 Task: Find connections with filter location Mairwa with filter topic #Ownerwith filter profile language French with filter current company SK - Human Resources Consultant with filter school Subharti University with filter industry Social Networking Platforms with filter service category User Experience Design with filter keywords title Journalist
Action: Mouse moved to (538, 73)
Screenshot: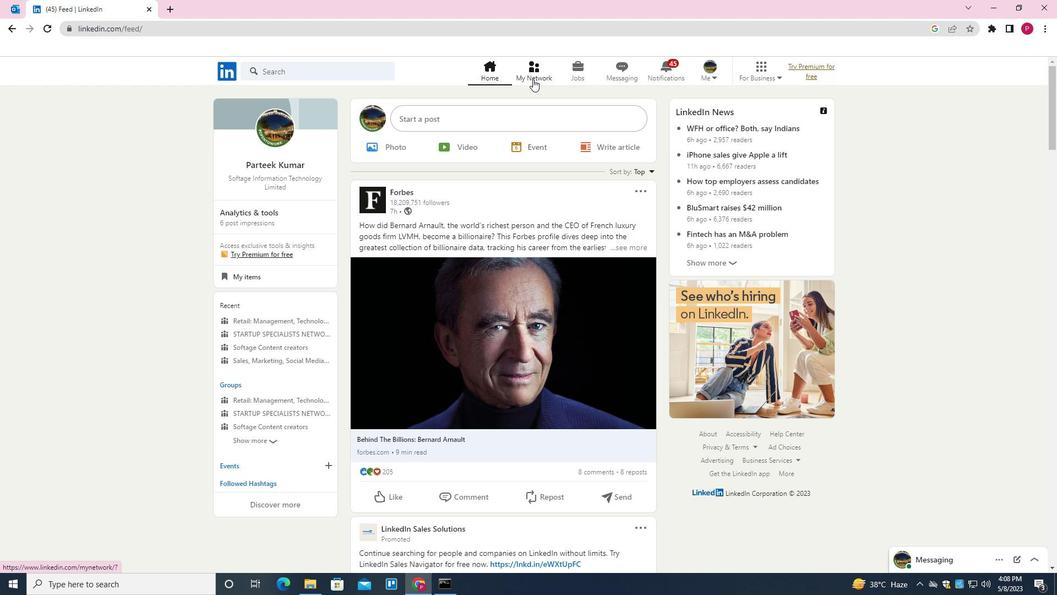
Action: Mouse pressed left at (538, 73)
Screenshot: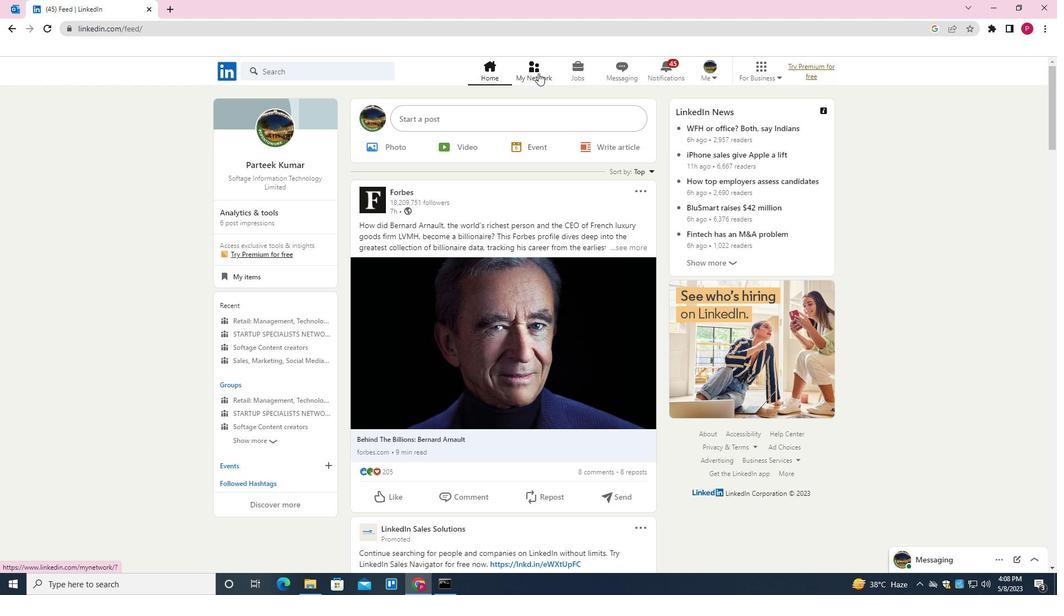
Action: Mouse moved to (344, 136)
Screenshot: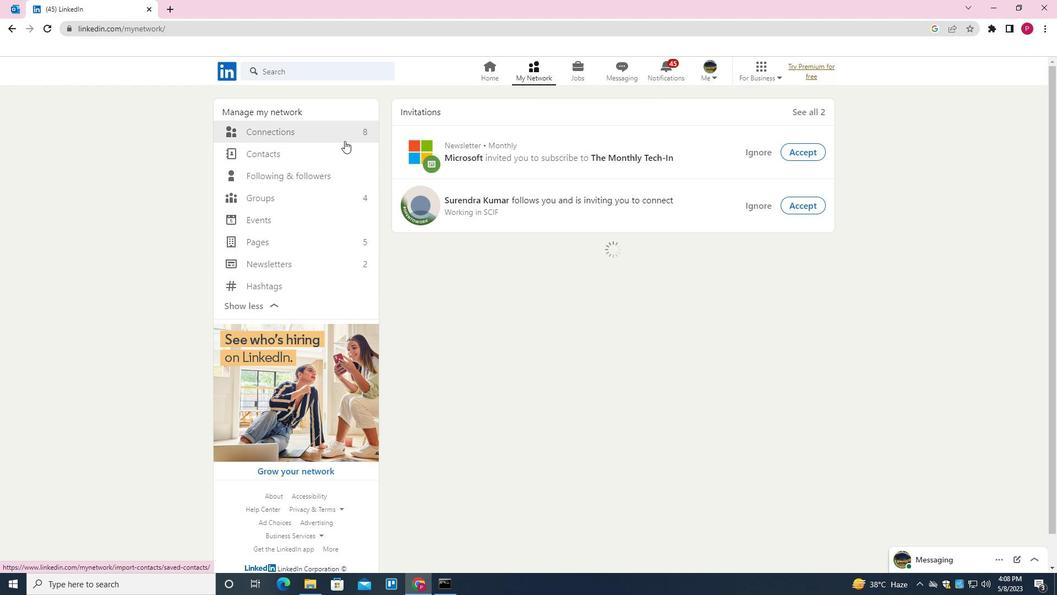 
Action: Mouse pressed left at (344, 136)
Screenshot: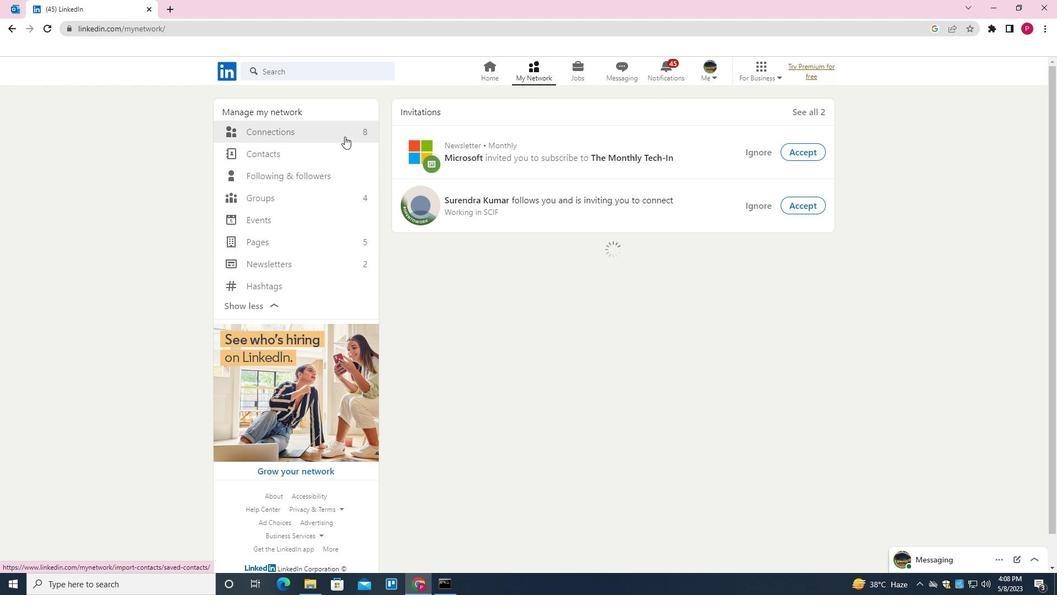 
Action: Mouse moved to (612, 133)
Screenshot: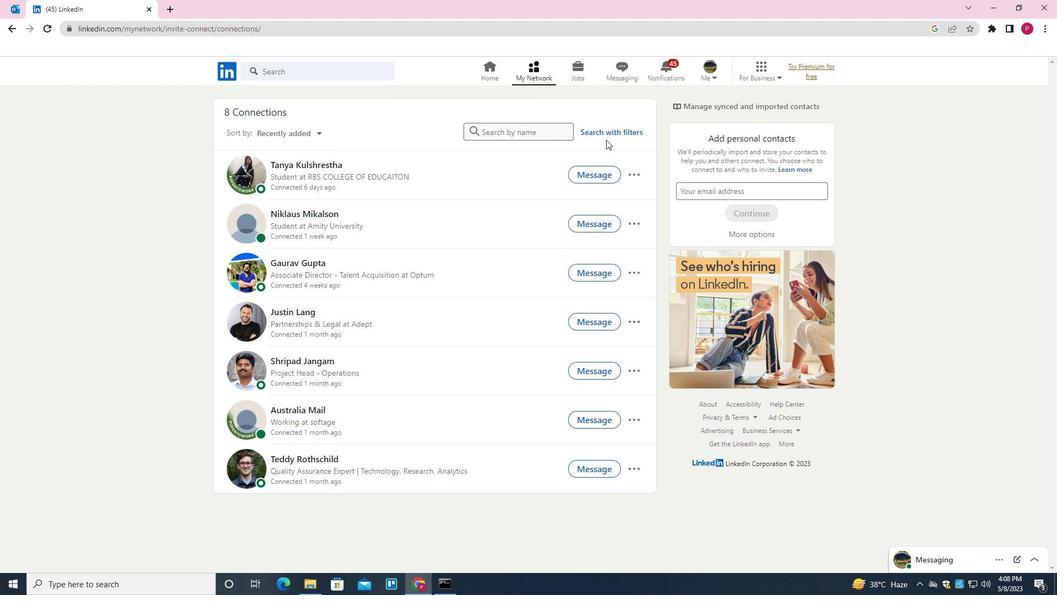 
Action: Mouse pressed left at (612, 133)
Screenshot: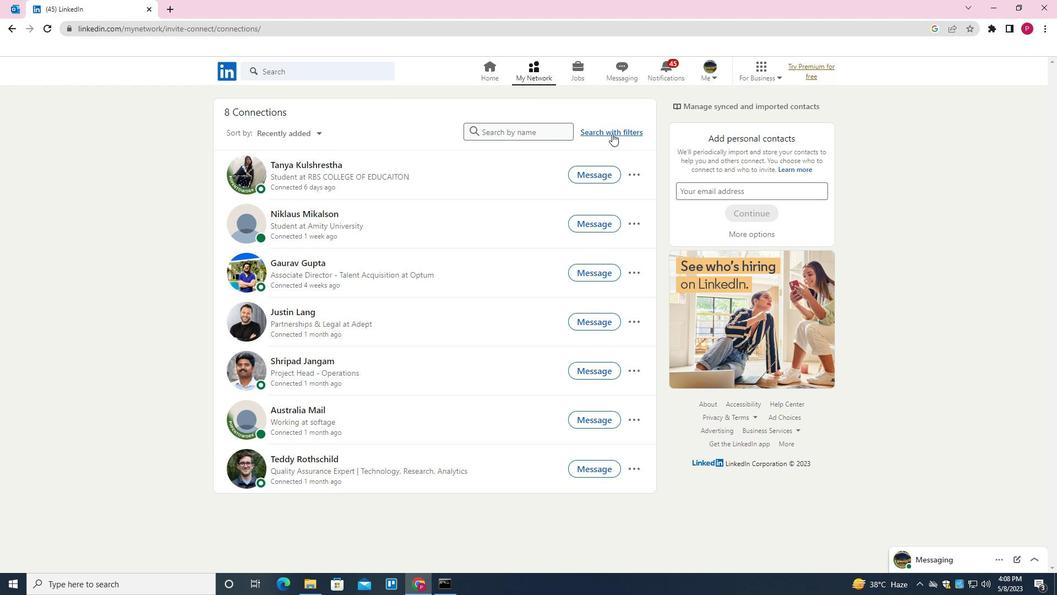 
Action: Mouse moved to (564, 106)
Screenshot: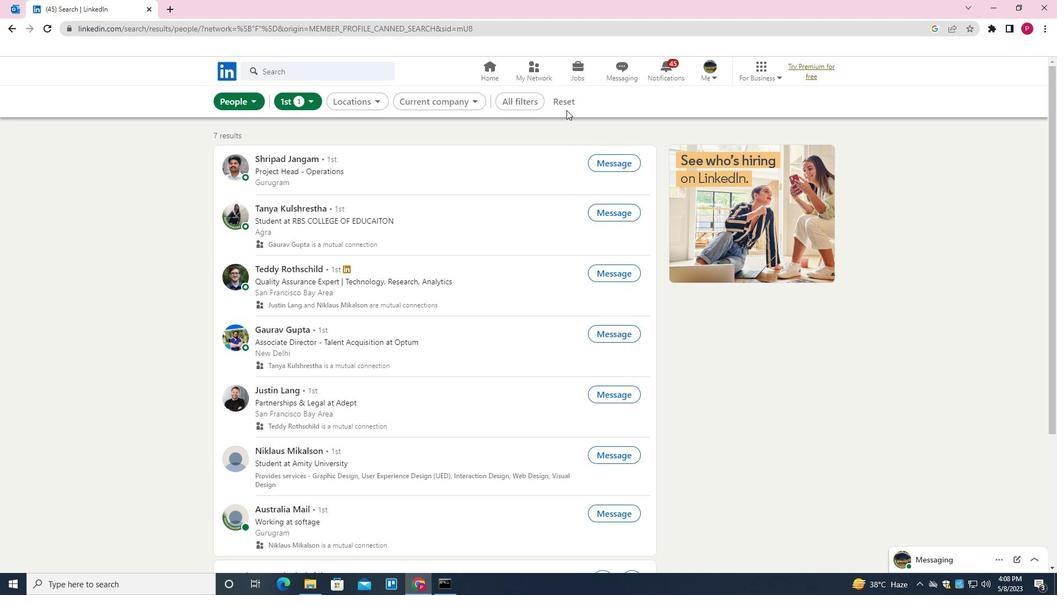 
Action: Mouse pressed left at (564, 106)
Screenshot: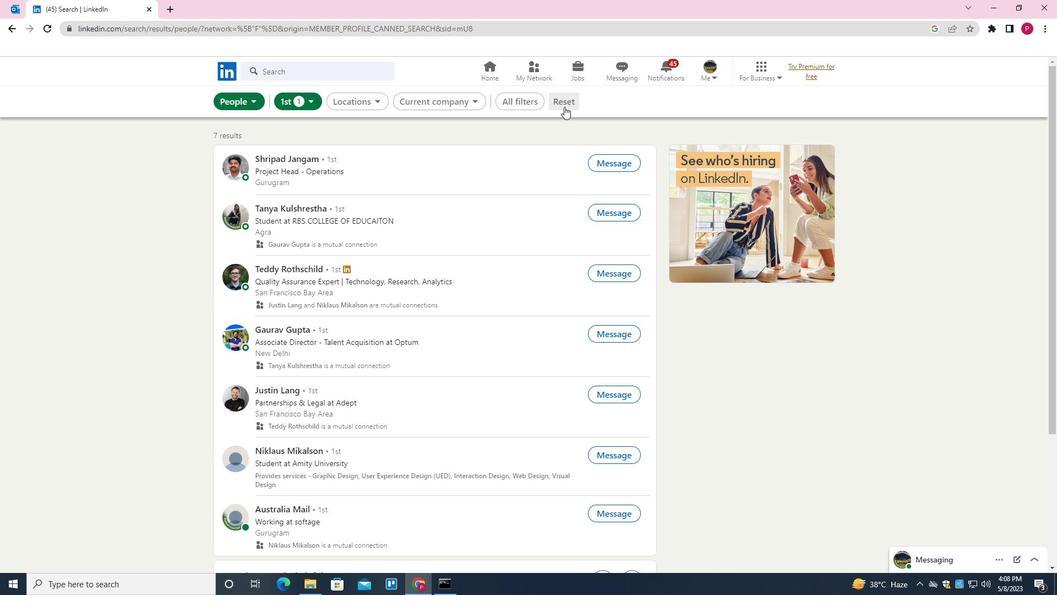 
Action: Mouse moved to (536, 103)
Screenshot: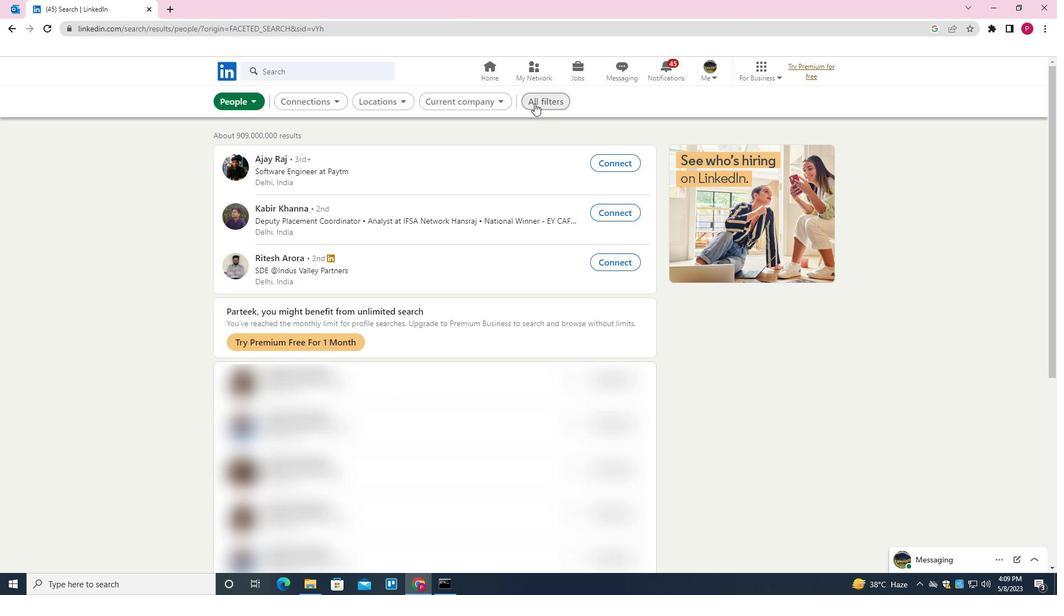 
Action: Mouse pressed left at (536, 103)
Screenshot: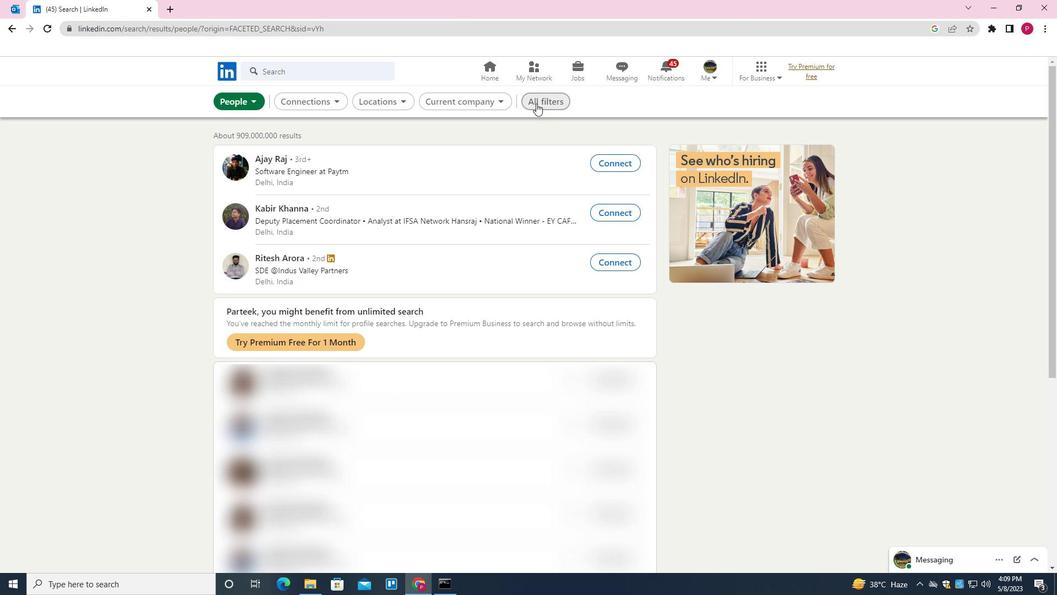 
Action: Mouse moved to (788, 286)
Screenshot: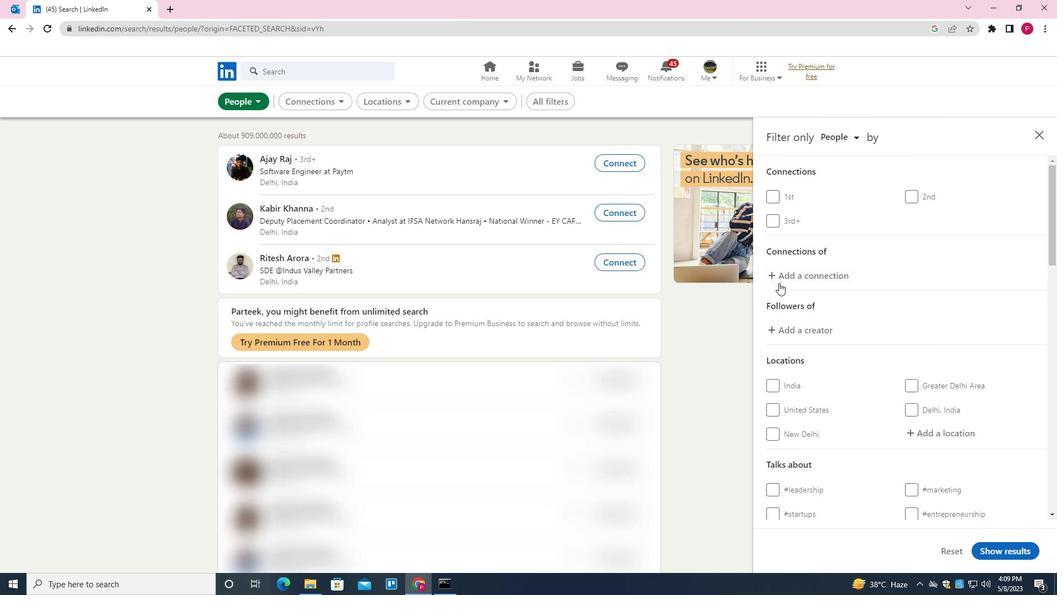 
Action: Mouse scrolled (788, 285) with delta (0, 0)
Screenshot: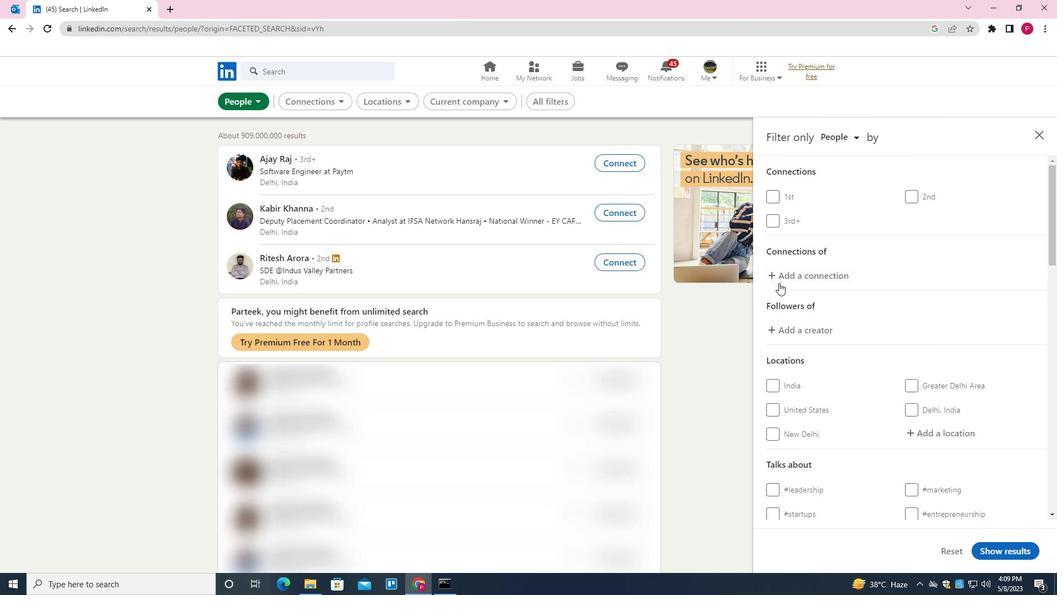 
Action: Mouse moved to (808, 293)
Screenshot: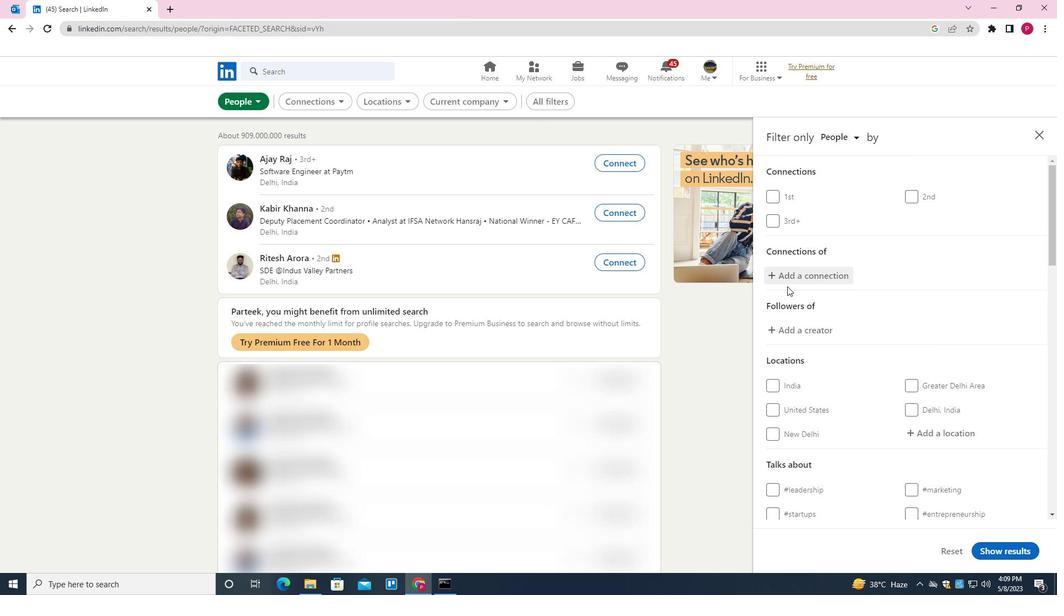 
Action: Mouse scrolled (808, 292) with delta (0, 0)
Screenshot: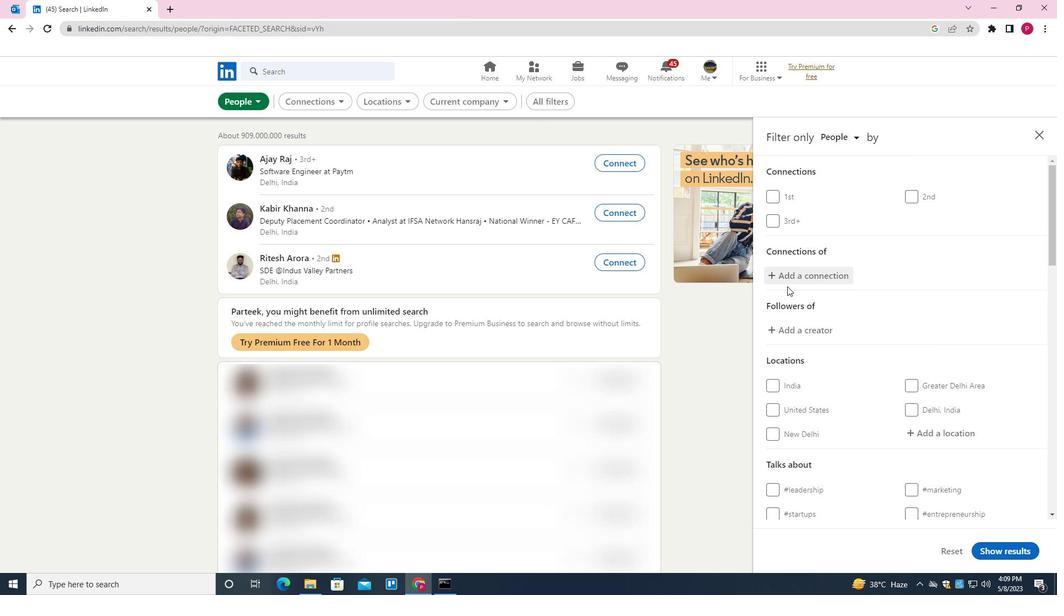 
Action: Mouse moved to (928, 327)
Screenshot: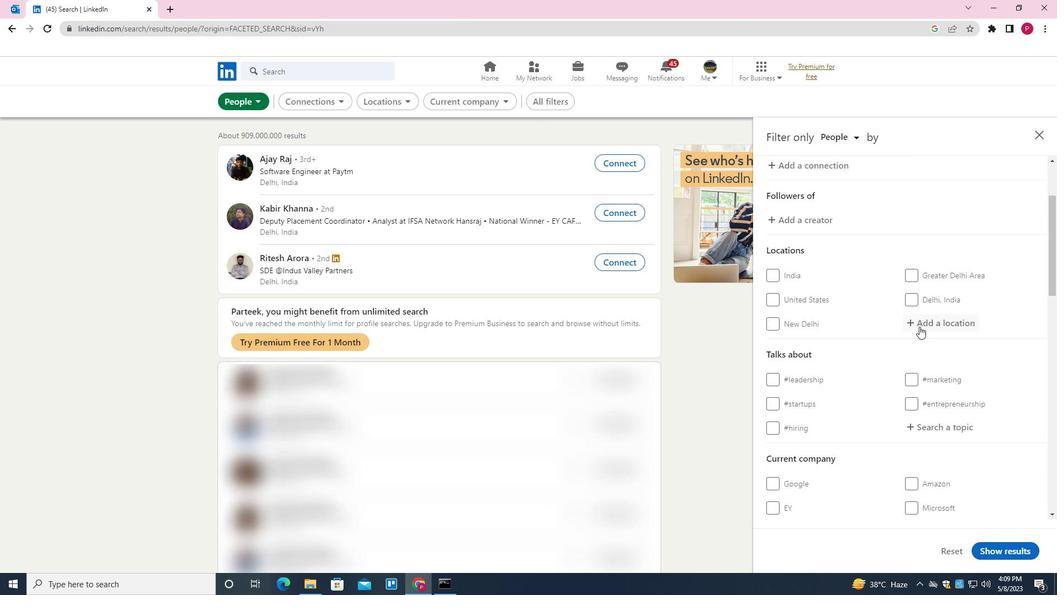 
Action: Mouse pressed left at (928, 327)
Screenshot: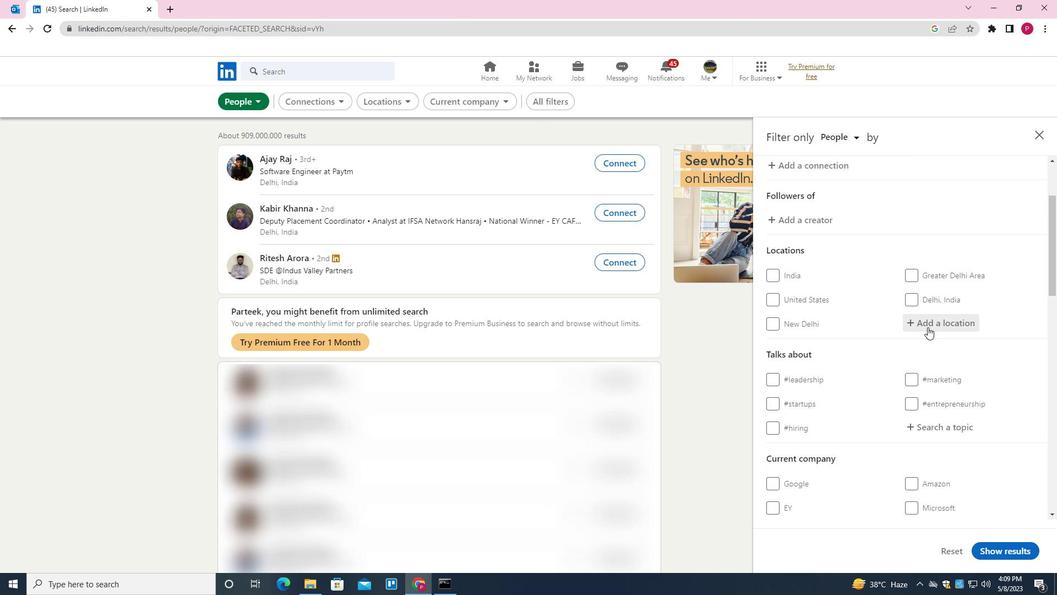 
Action: Mouse moved to (803, 362)
Screenshot: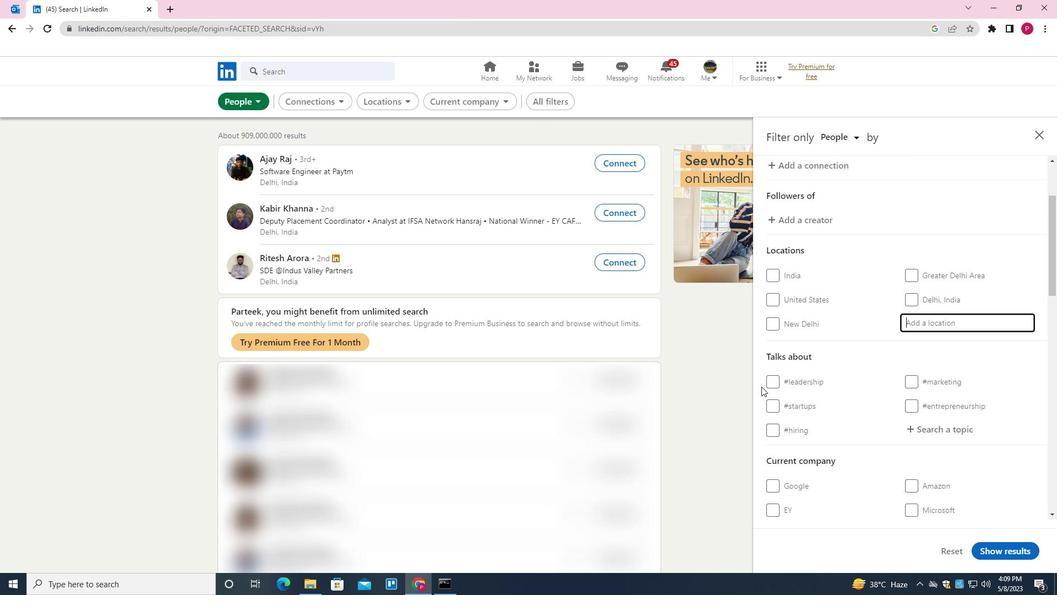 
Action: Key pressed <Key.shift>MAIRWA<Key.down><Key.enter>
Screenshot: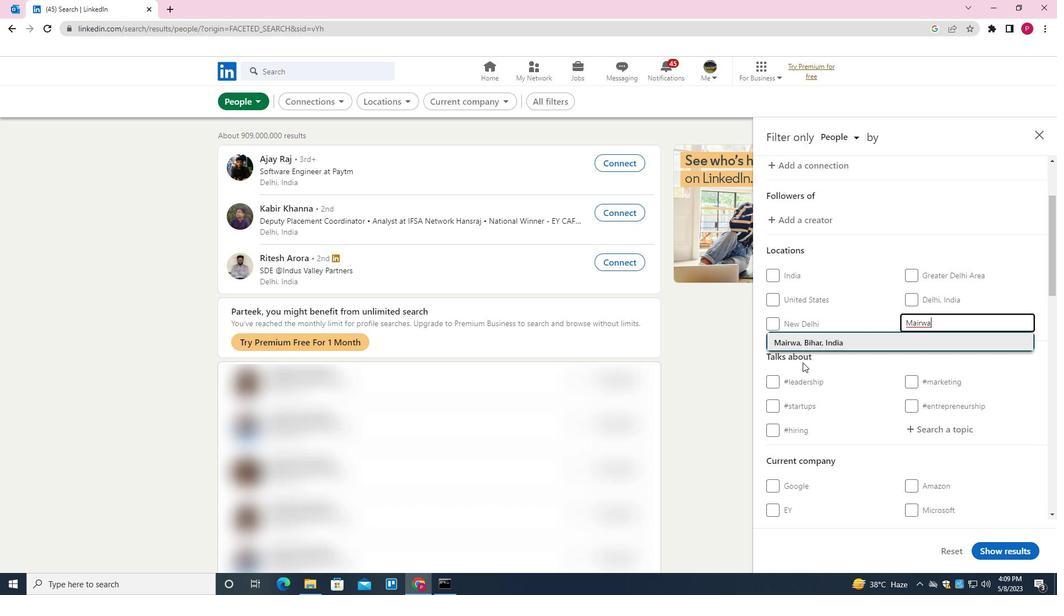 
Action: Mouse moved to (945, 337)
Screenshot: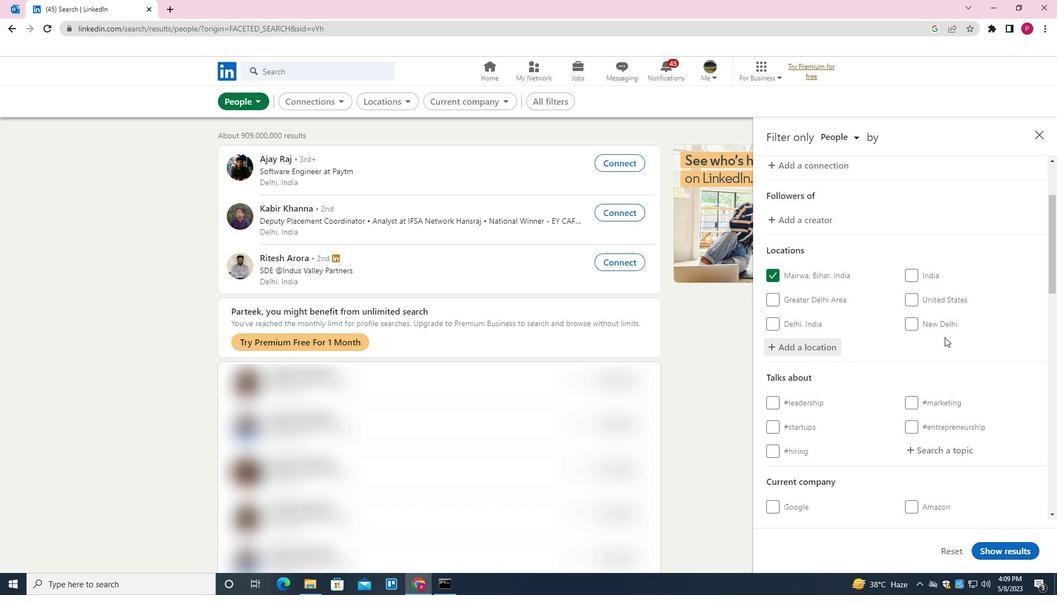 
Action: Mouse scrolled (945, 336) with delta (0, 0)
Screenshot: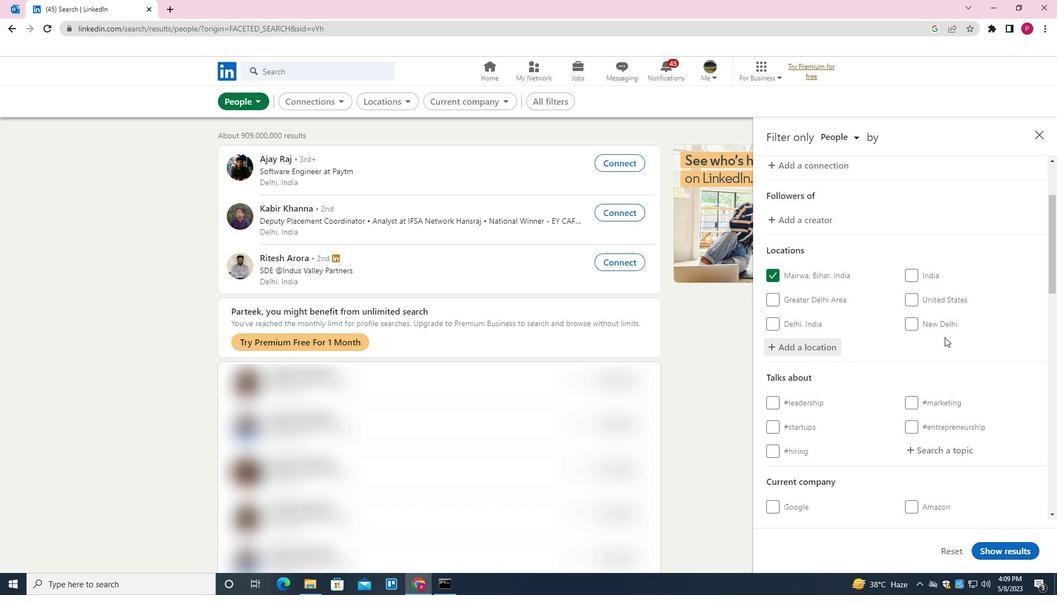 
Action: Mouse scrolled (945, 336) with delta (0, 0)
Screenshot: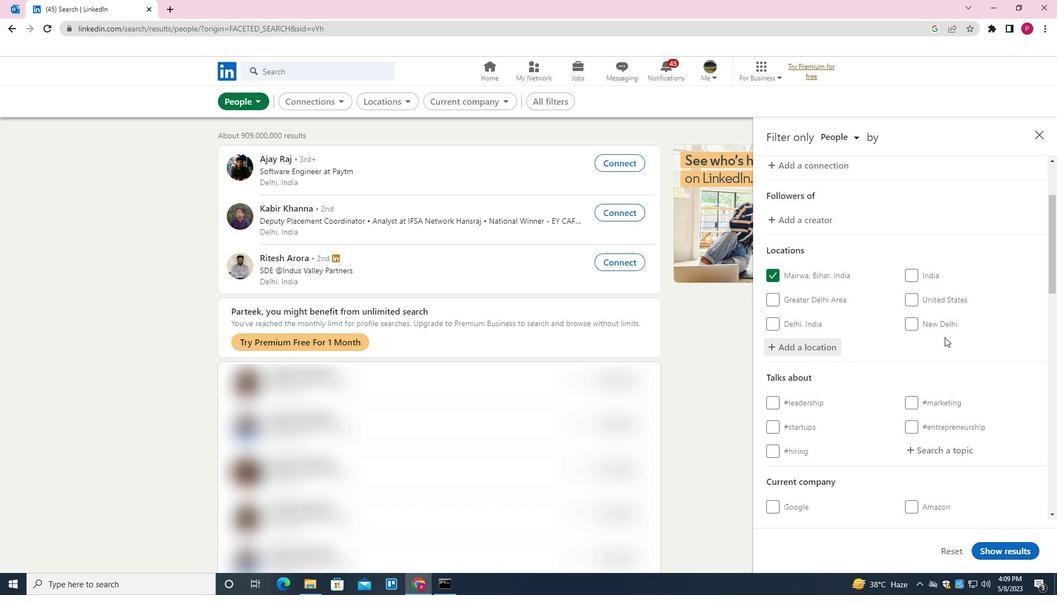 
Action: Mouse moved to (940, 339)
Screenshot: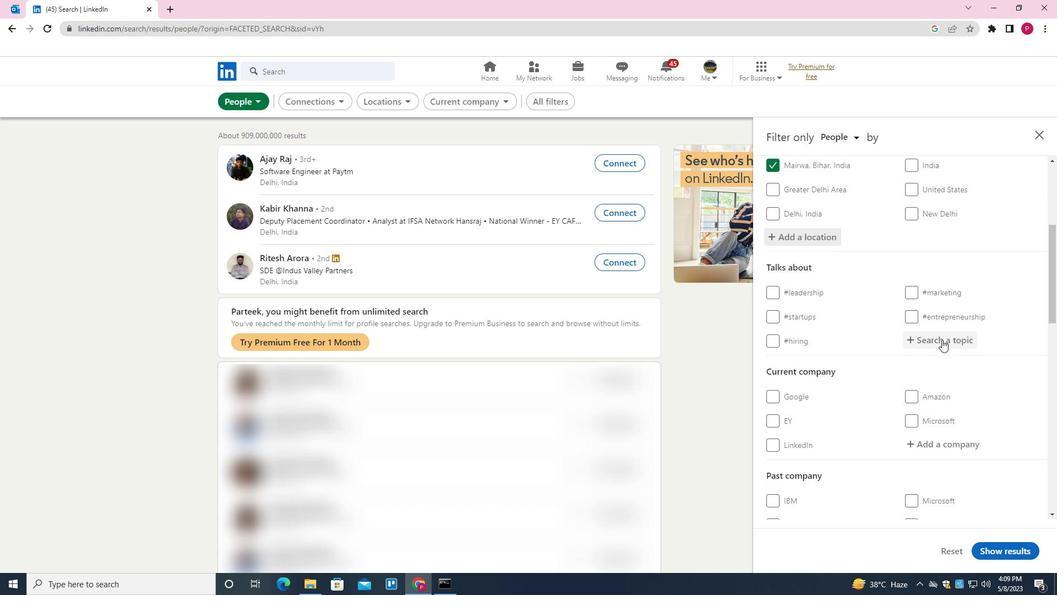 
Action: Mouse pressed left at (940, 339)
Screenshot: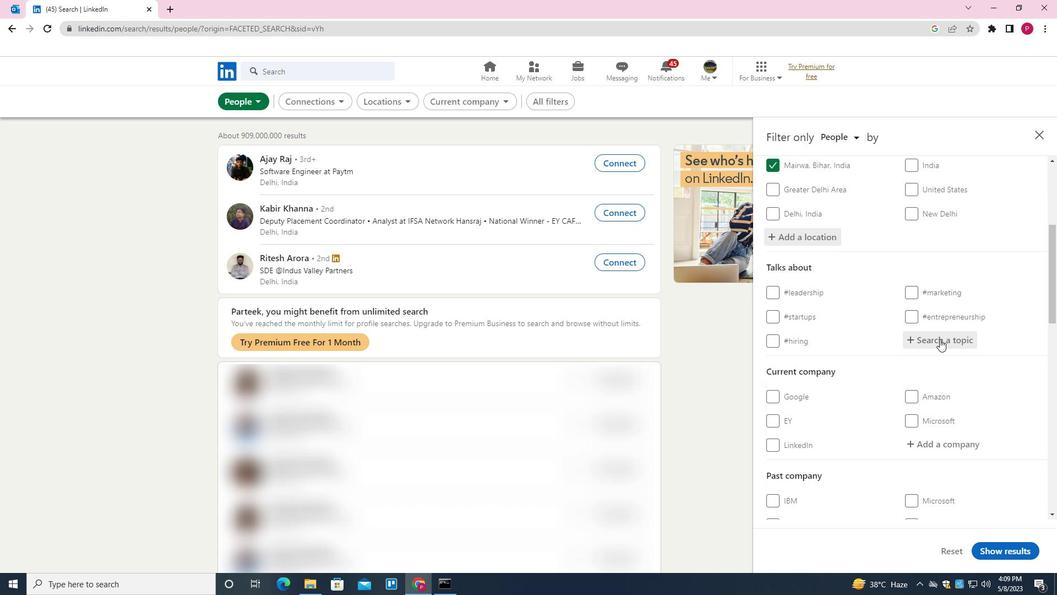 
Action: Key pressed <Key.shift><Key.shift><Key.shift><Key.shift><Key.shift><Key.shift><Key.shift><Key.shift><Key.shift><Key.shift><Key.shift><Key.shift><Key.shift><Key.shift><Key.shift><Key.shift><Key.shift><Key.shift><Key.shift><Key.shift><Key.shift><Key.shift><Key.shift><Key.shift>OWNER<Key.down><Key.down><Key.down><Key.enter>
Screenshot: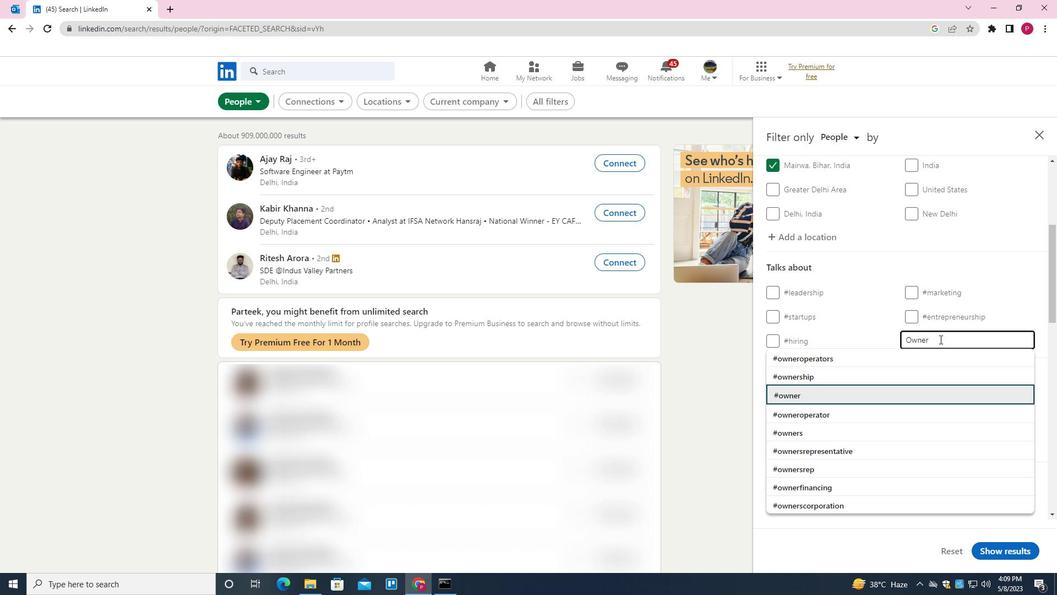 
Action: Mouse moved to (940, 339)
Screenshot: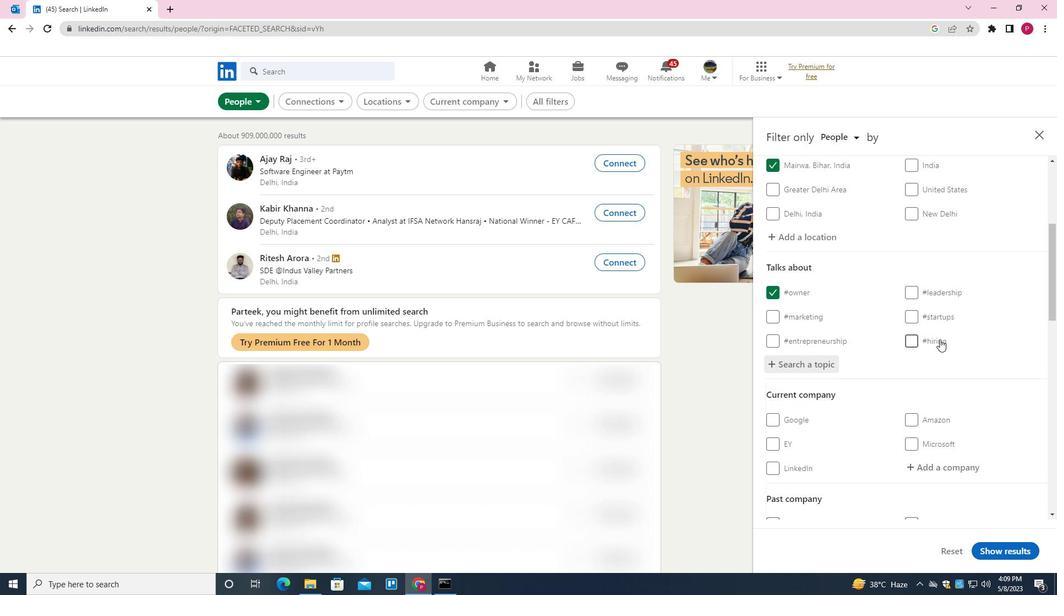 
Action: Mouse scrolled (940, 338) with delta (0, 0)
Screenshot: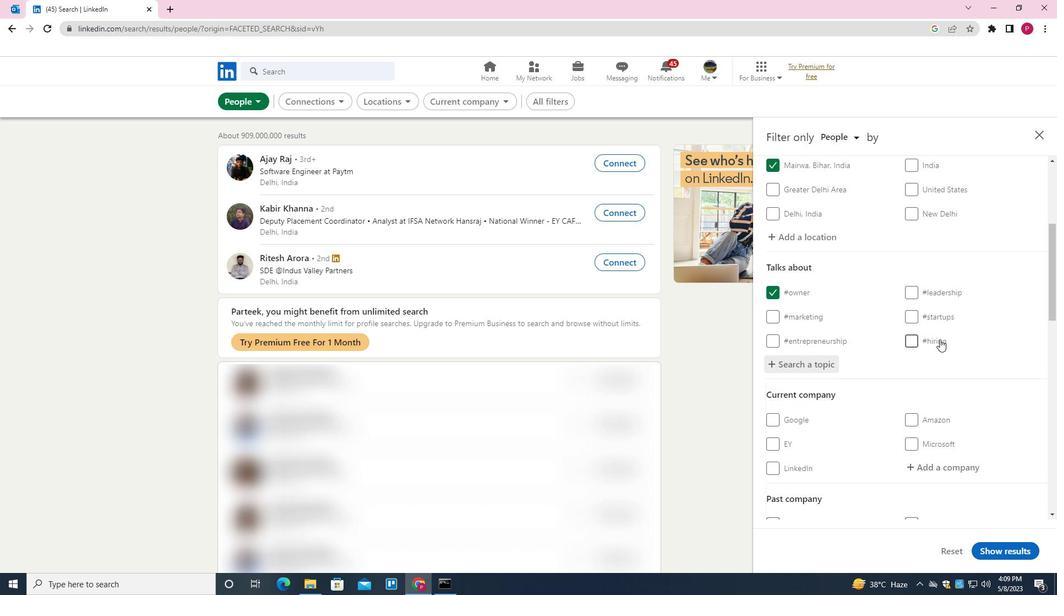 
Action: Mouse scrolled (940, 338) with delta (0, 0)
Screenshot: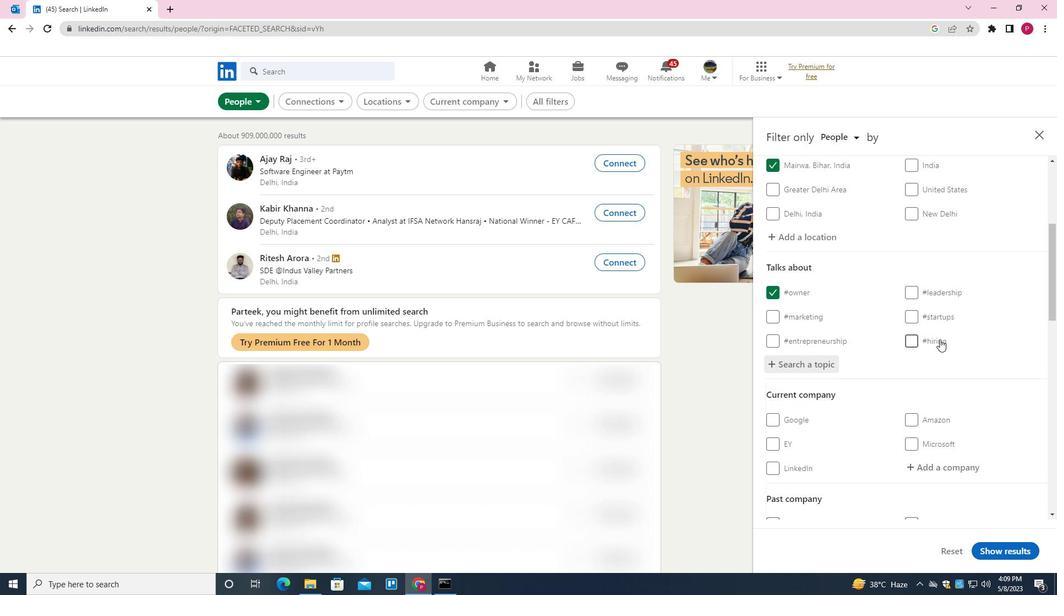 
Action: Mouse scrolled (940, 338) with delta (0, 0)
Screenshot: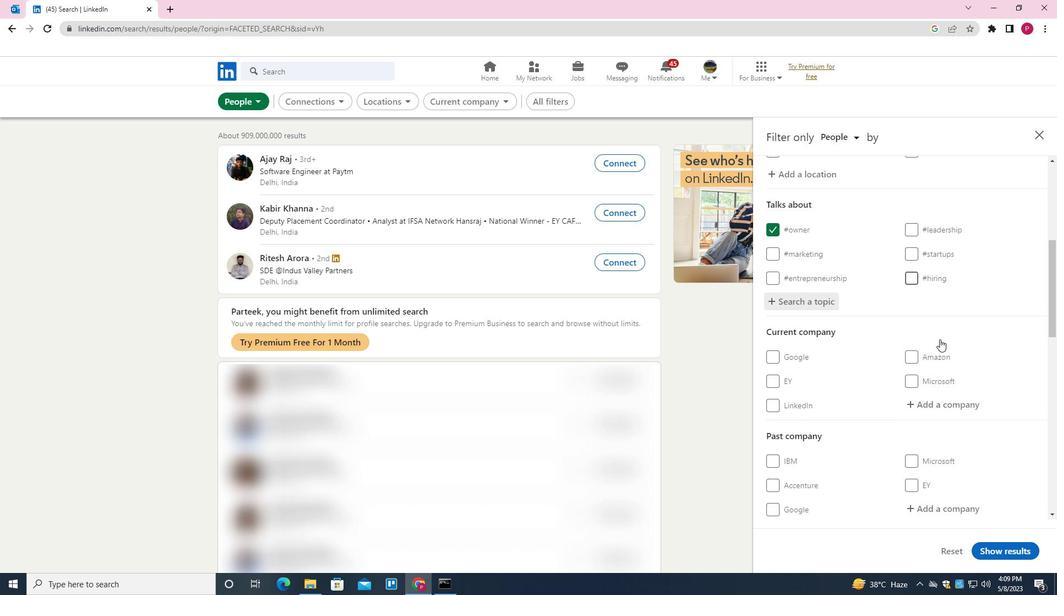 
Action: Mouse scrolled (940, 338) with delta (0, 0)
Screenshot: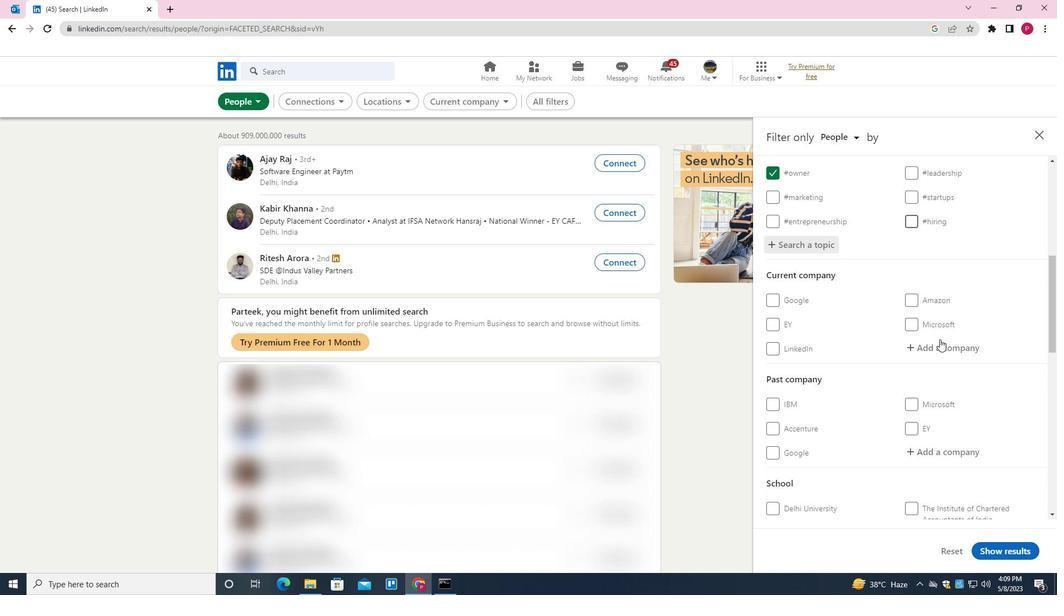 
Action: Mouse scrolled (940, 338) with delta (0, 0)
Screenshot: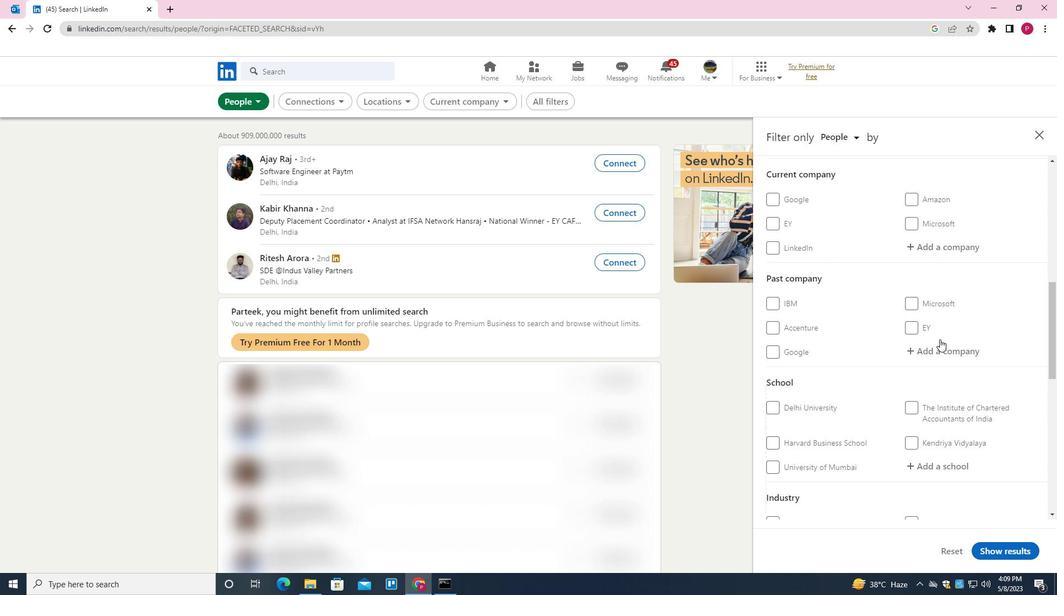 
Action: Mouse scrolled (940, 338) with delta (0, 0)
Screenshot: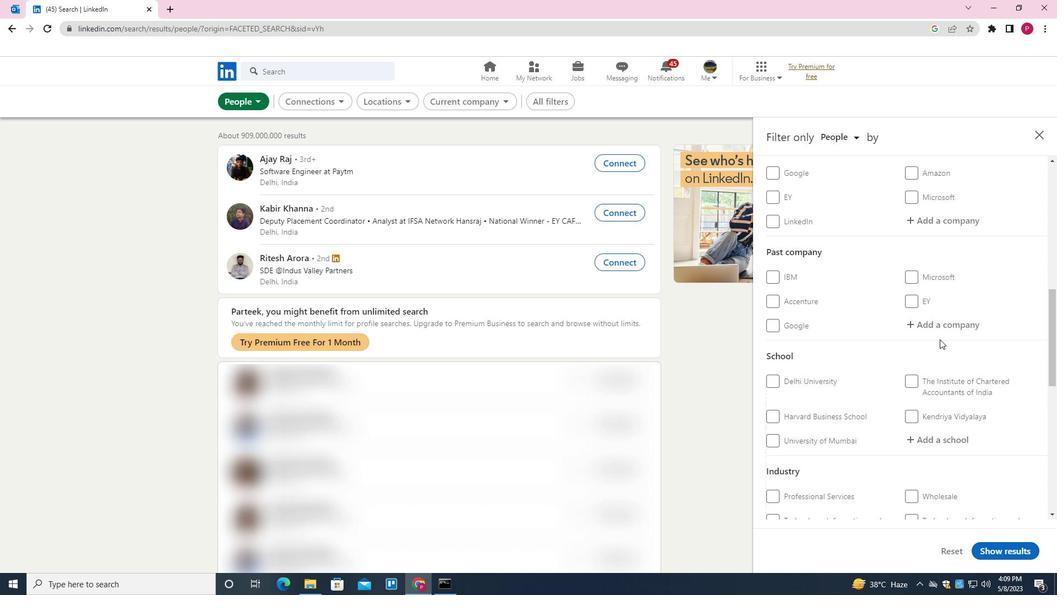 
Action: Mouse scrolled (940, 338) with delta (0, 0)
Screenshot: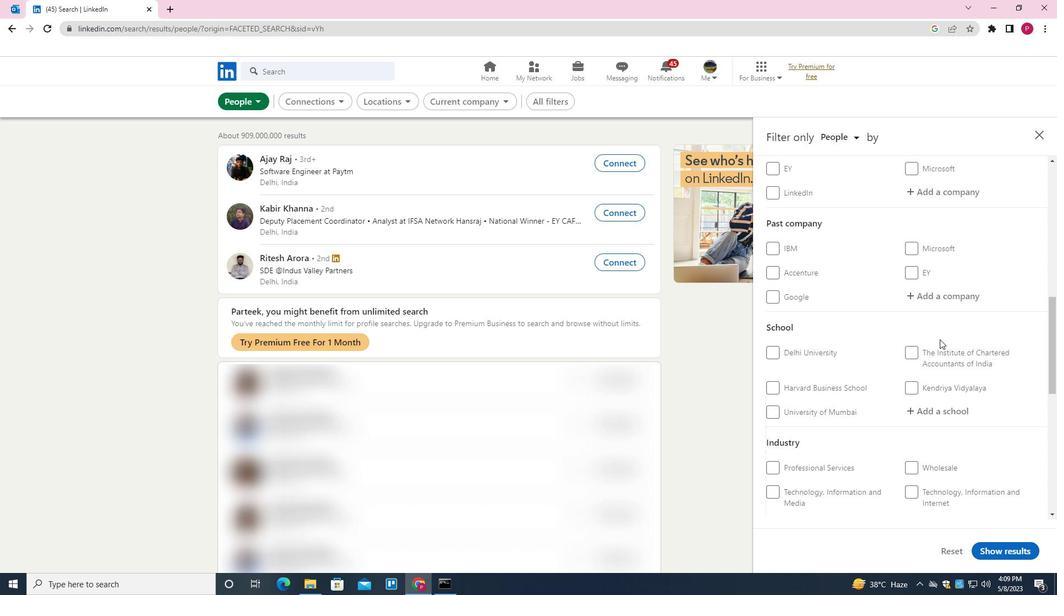 
Action: Mouse scrolled (940, 338) with delta (0, 0)
Screenshot: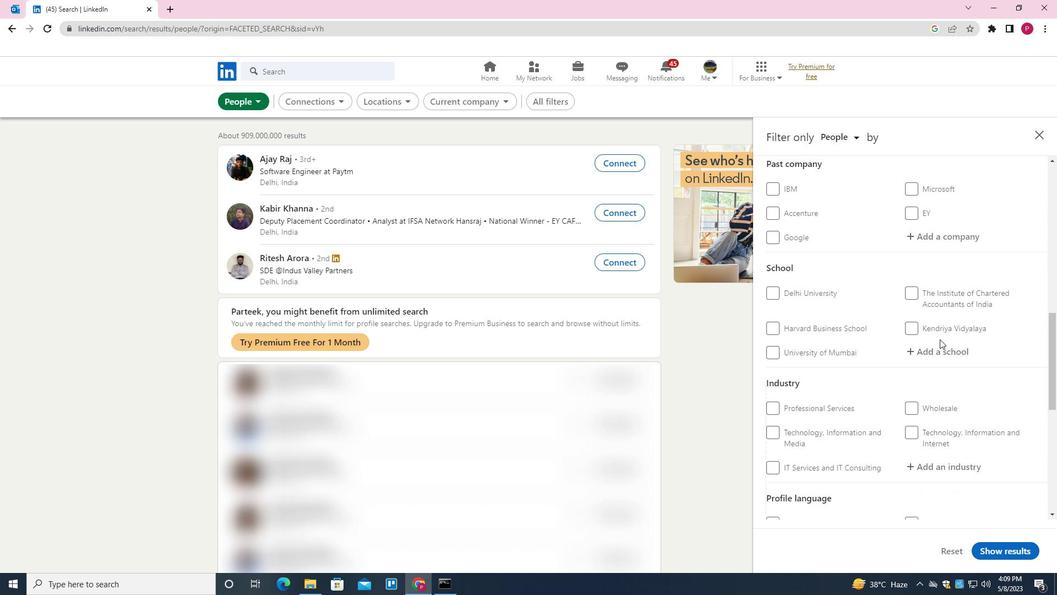 
Action: Mouse scrolled (940, 338) with delta (0, 0)
Screenshot: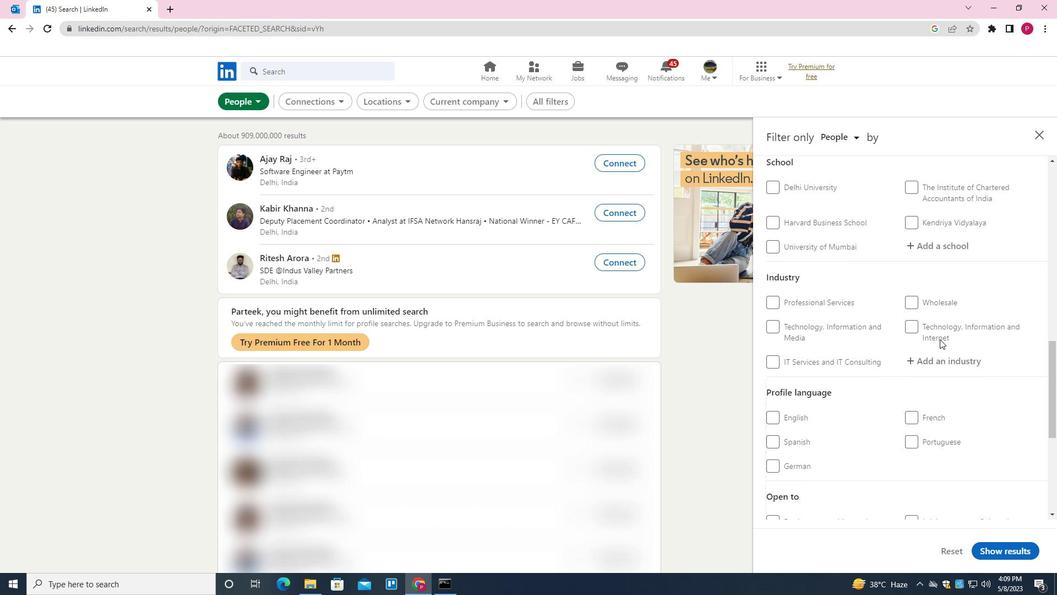 
Action: Mouse scrolled (940, 338) with delta (0, 0)
Screenshot: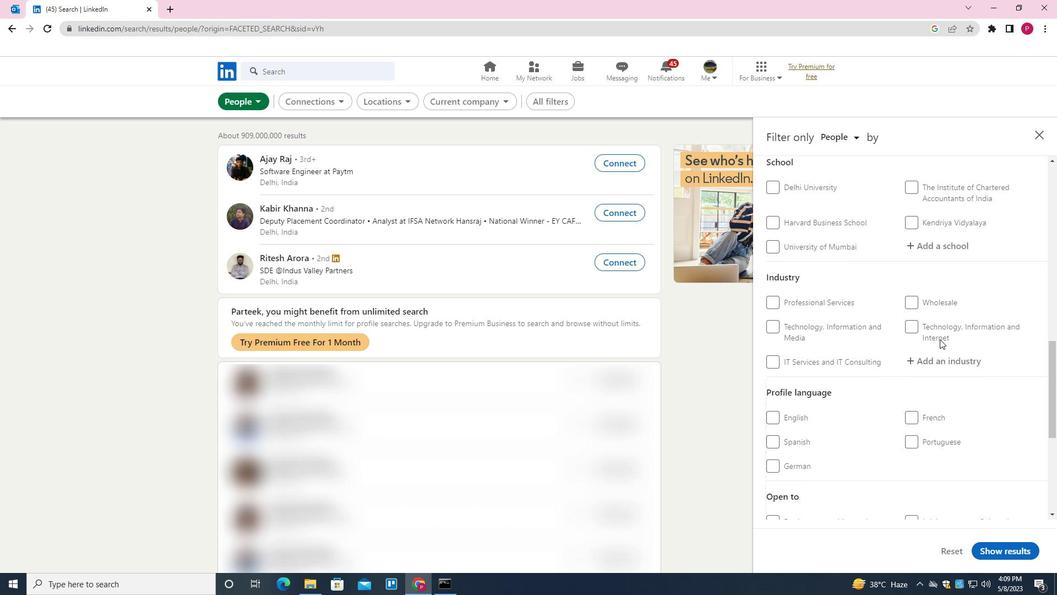 
Action: Mouse moved to (917, 313)
Screenshot: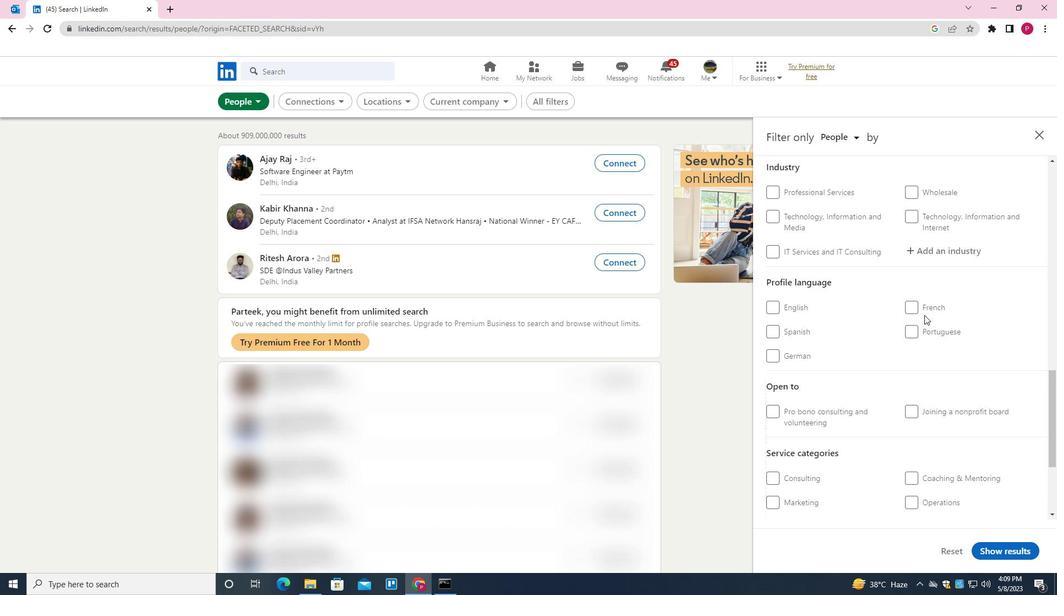
Action: Mouse pressed left at (917, 313)
Screenshot: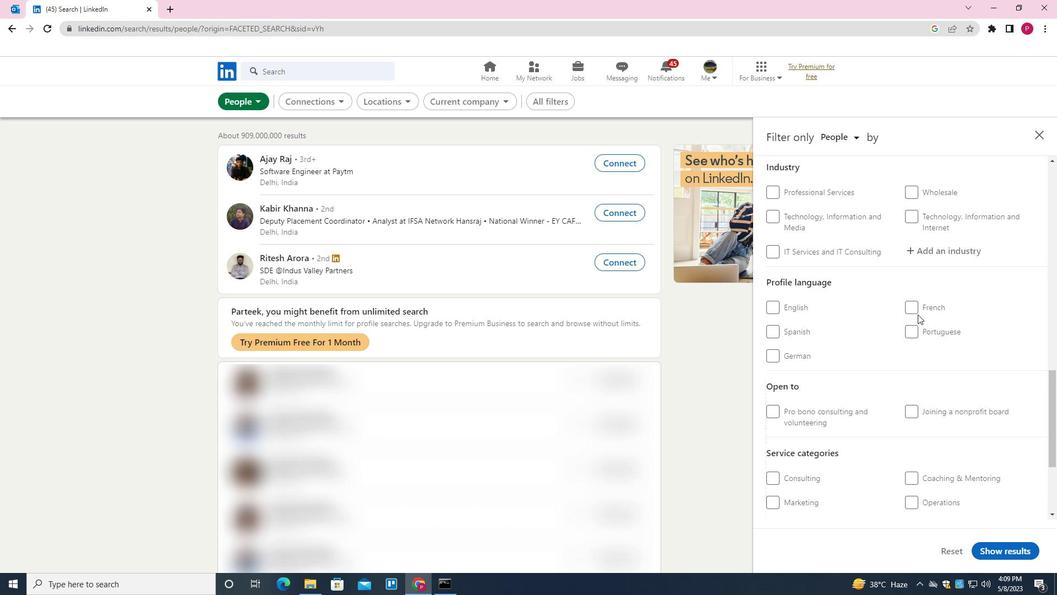 
Action: Mouse moved to (909, 389)
Screenshot: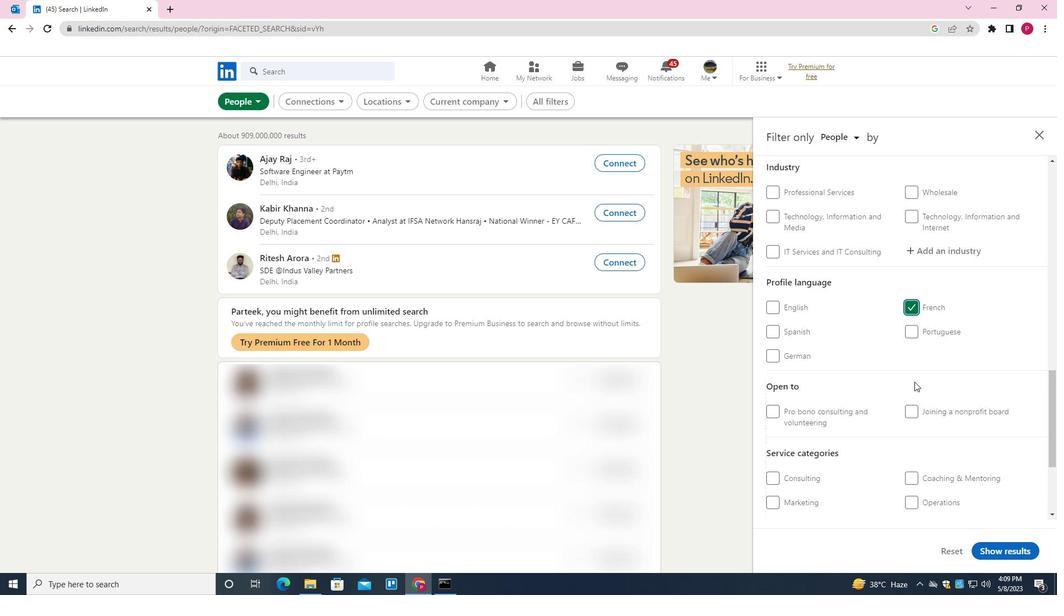 
Action: Mouse scrolled (909, 390) with delta (0, 0)
Screenshot: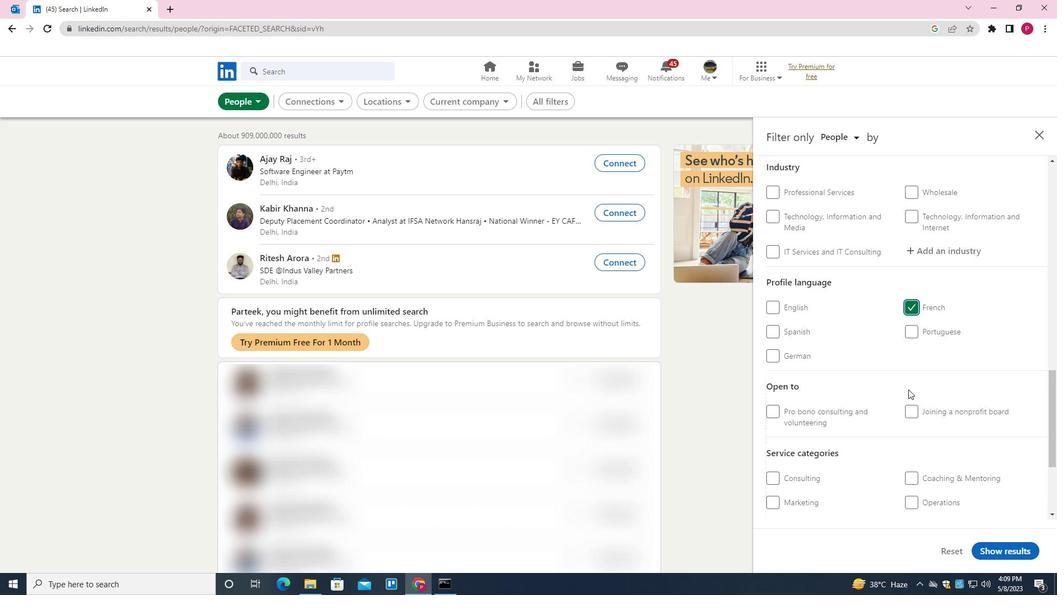 
Action: Mouse scrolled (909, 390) with delta (0, 0)
Screenshot: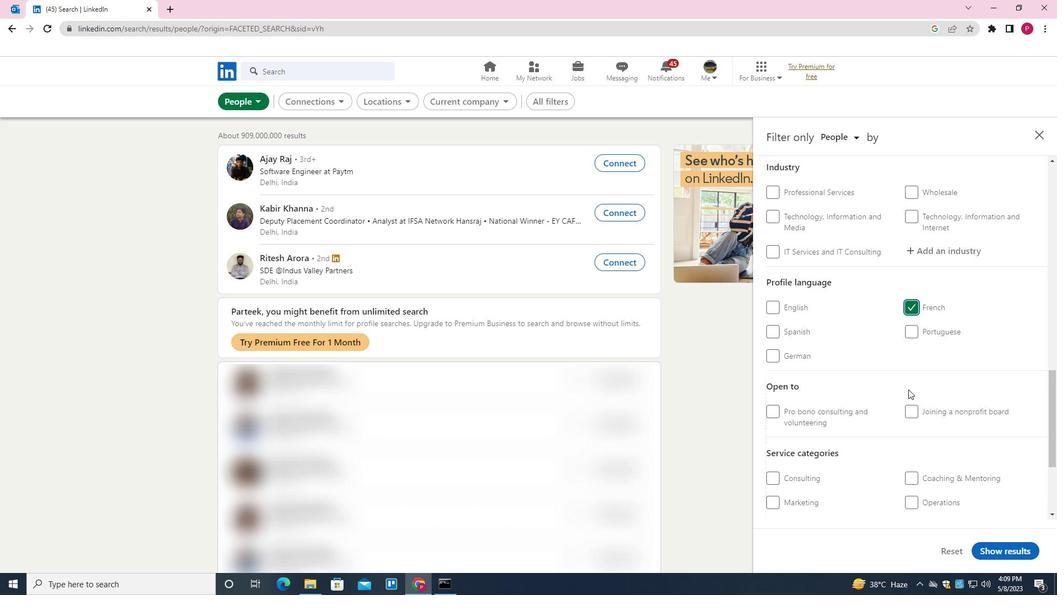 
Action: Mouse scrolled (909, 390) with delta (0, 0)
Screenshot: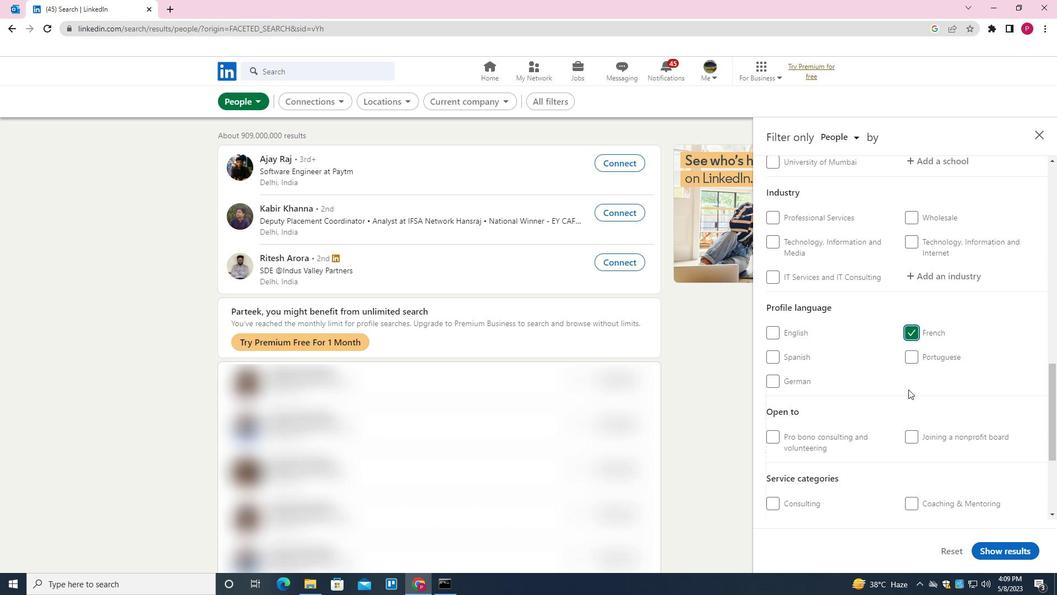 
Action: Mouse scrolled (909, 390) with delta (0, 0)
Screenshot: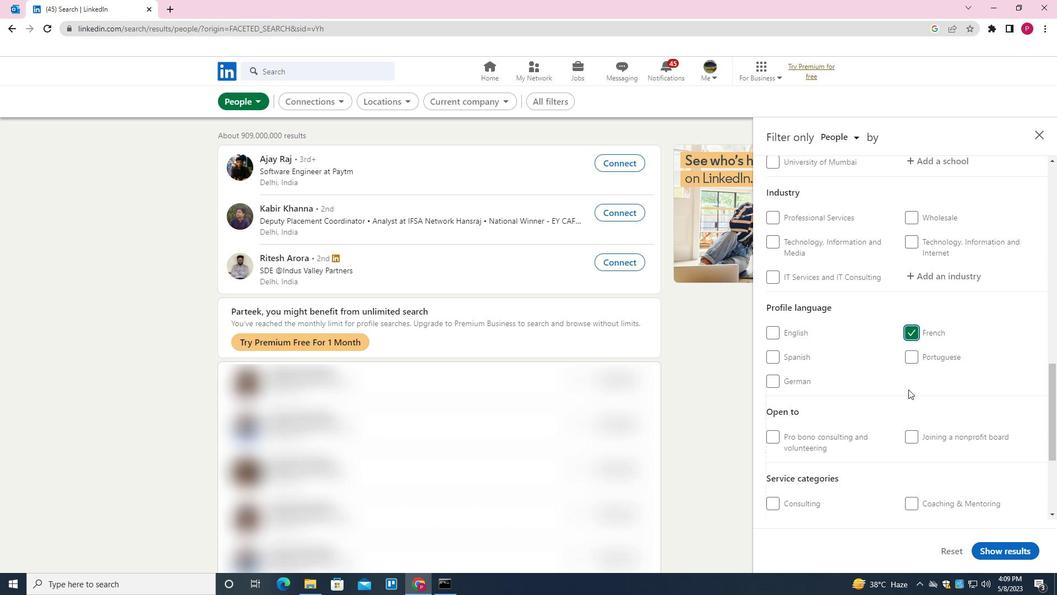 
Action: Mouse scrolled (909, 390) with delta (0, 0)
Screenshot: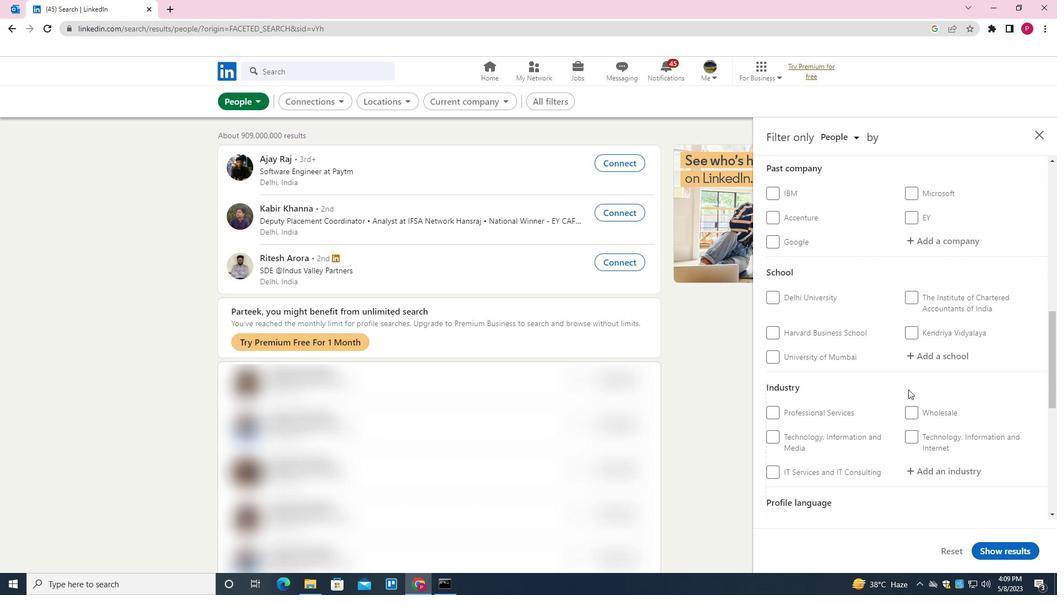 
Action: Mouse scrolled (909, 390) with delta (0, 0)
Screenshot: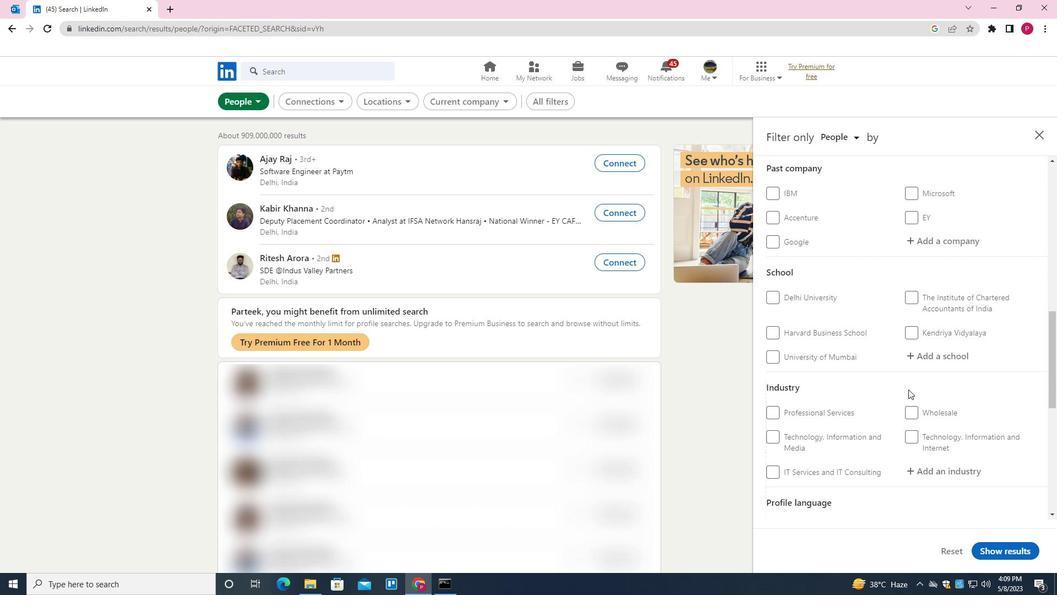 
Action: Mouse scrolled (909, 390) with delta (0, 0)
Screenshot: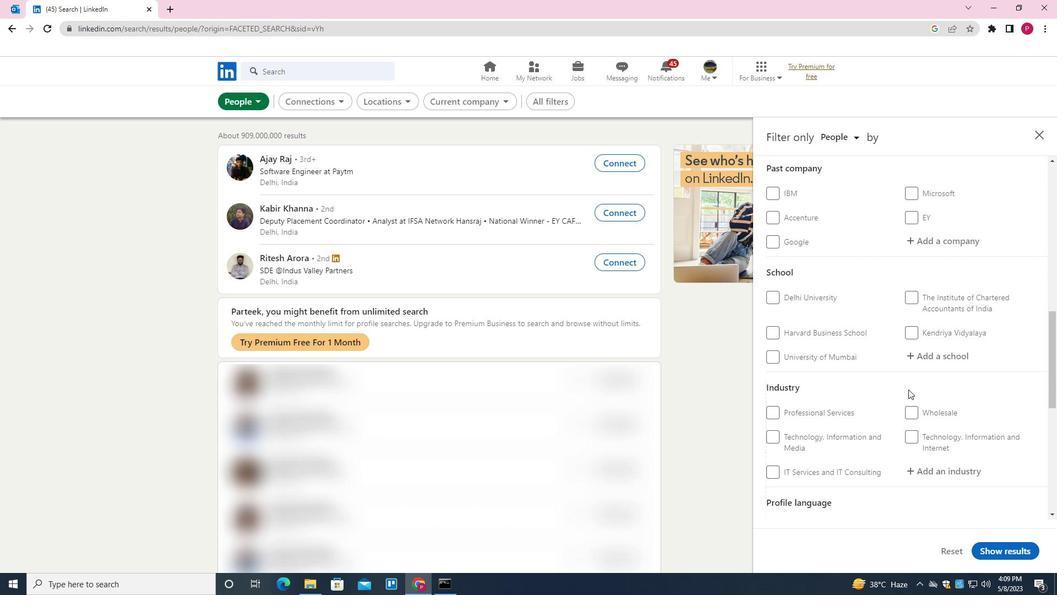 
Action: Mouse moved to (930, 299)
Screenshot: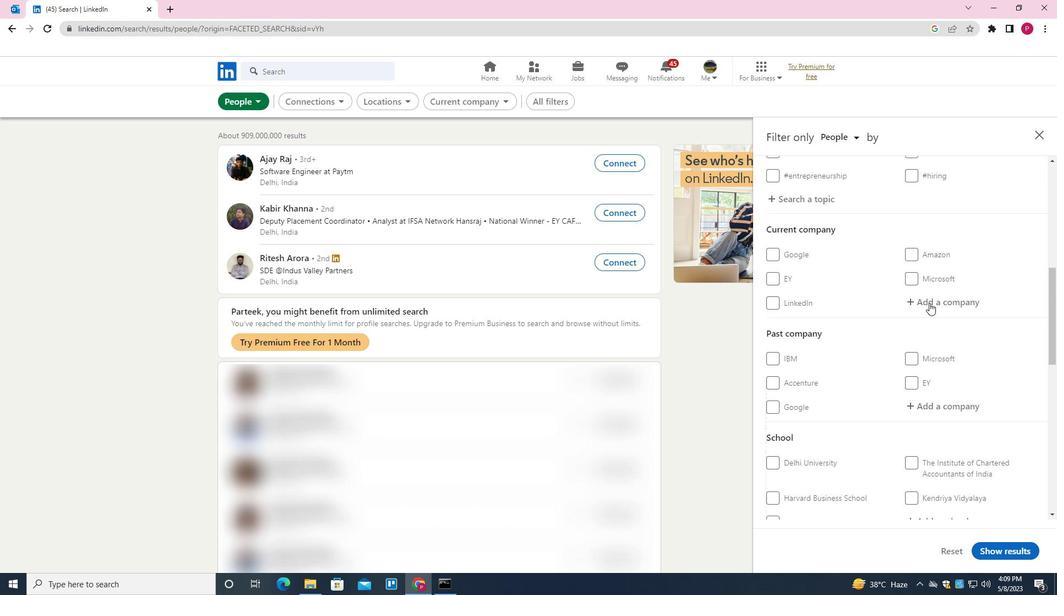 
Action: Mouse pressed left at (930, 299)
Screenshot: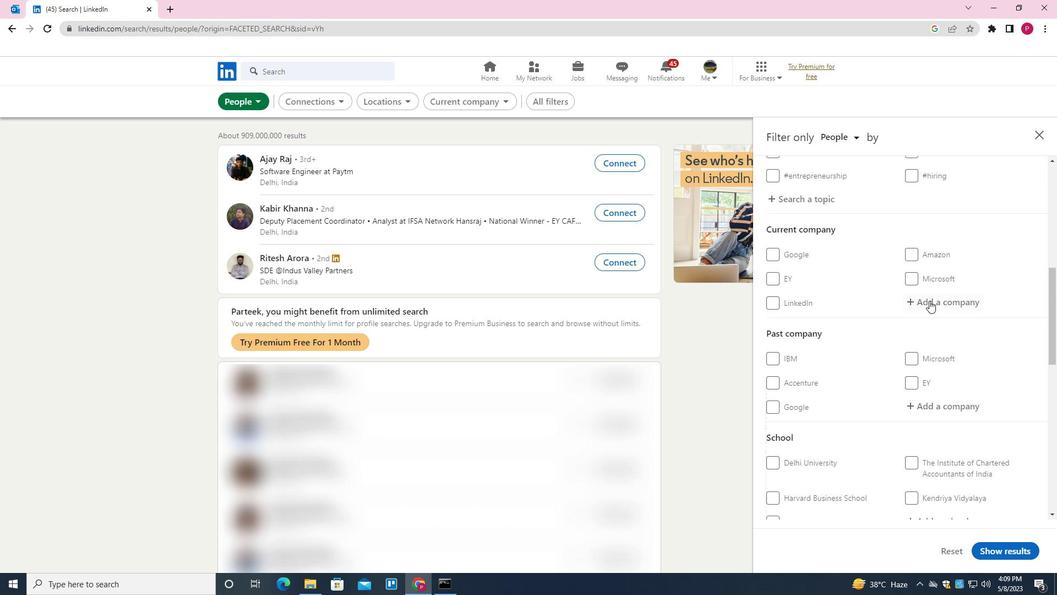 
Action: Key pressed <Key.shift><Key.shift><Key.shift><Key.shift><Key.shift><Key.shift><Key.shift><Key.shift><Key.shift><Key.shift><Key.shift><Key.shift><Key.shift><Key.shift><Key.shift><Key.shift><Key.shift><Key.shift><Key.shift><Key.shift><Key.shift><Key.shift><Key.shift>SK-<Key.space><Key.shift><Key.shift><Key.shift><Key.shift><Key.shift><Key.shift><Key.shift><Key.shift>HUMAN<Key.space><Key.shift>RESOURCES<Key.space><Key.shift><Key.shift><Key.shift><Key.shift><Key.shift><Key.shift>CONSULTANTS<Key.backspace><Key.backspace><Key.backspace><Key.backspace><Key.backspace>TANT<Key.down><Key.enter>
Screenshot: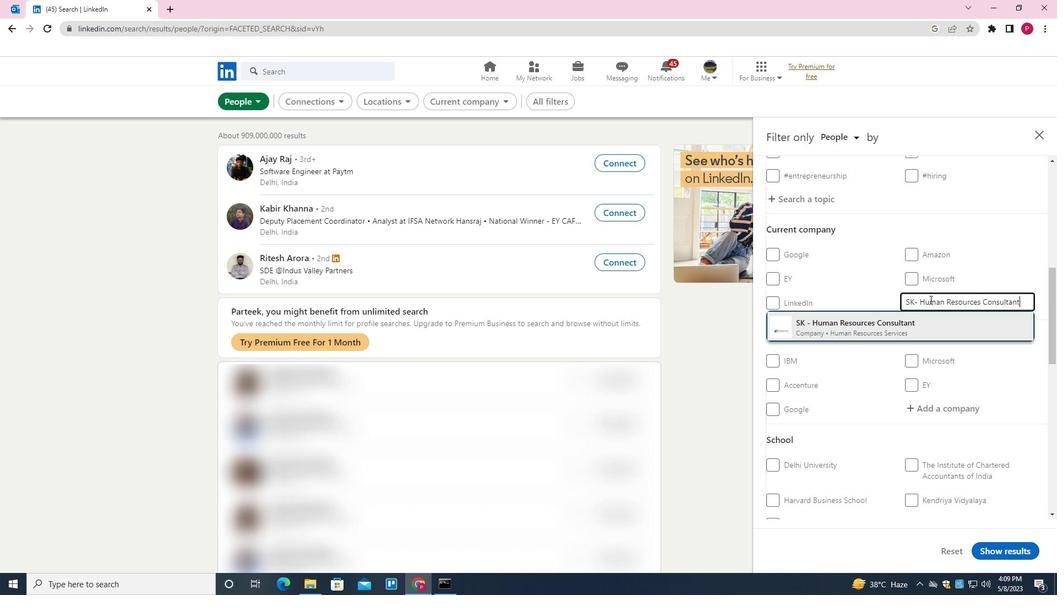 
Action: Mouse moved to (885, 352)
Screenshot: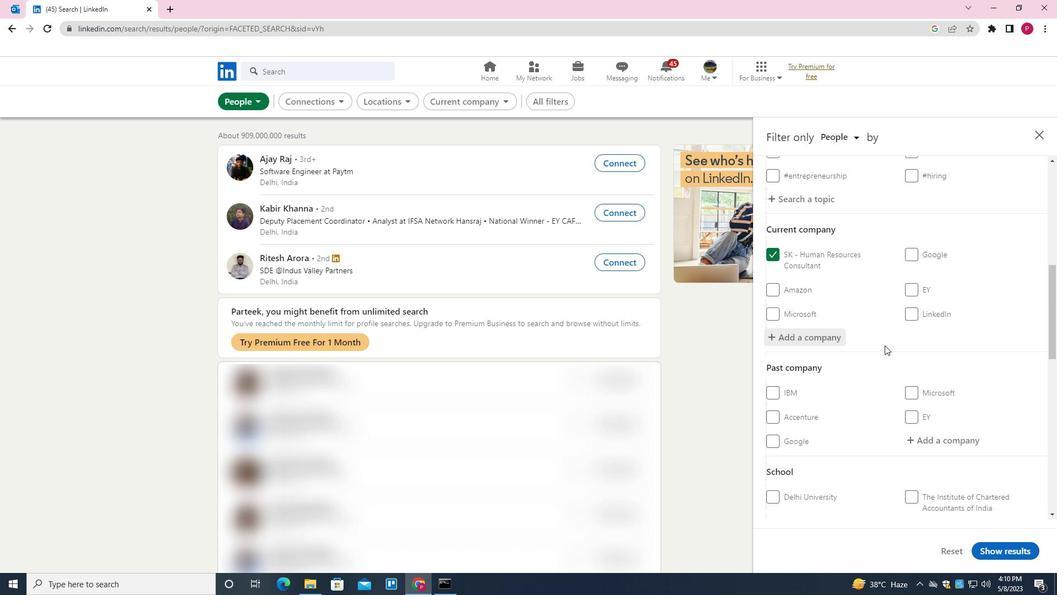 
Action: Mouse scrolled (885, 351) with delta (0, 0)
Screenshot: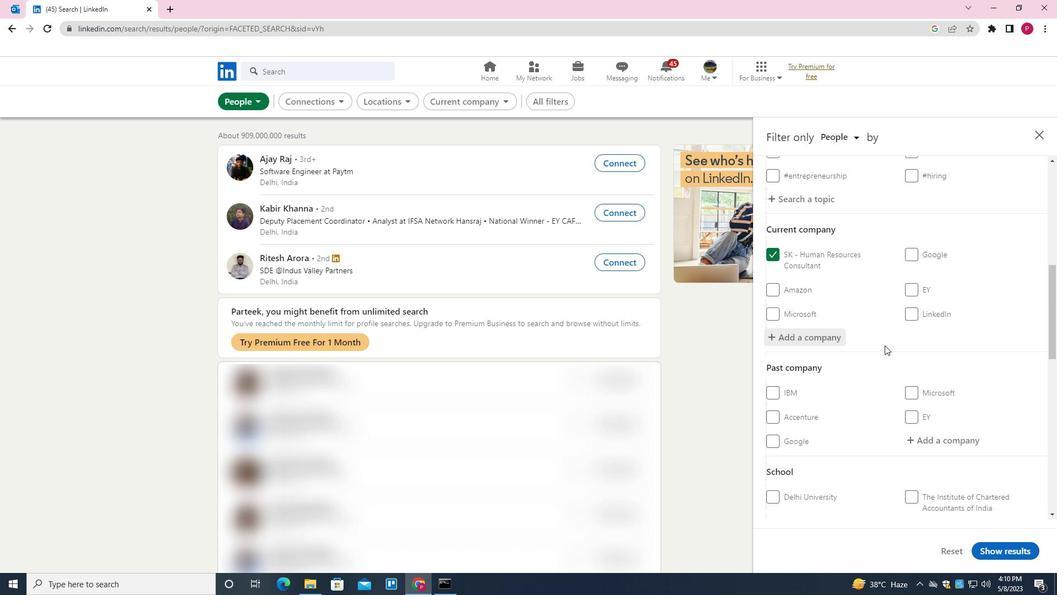 
Action: Mouse moved to (887, 353)
Screenshot: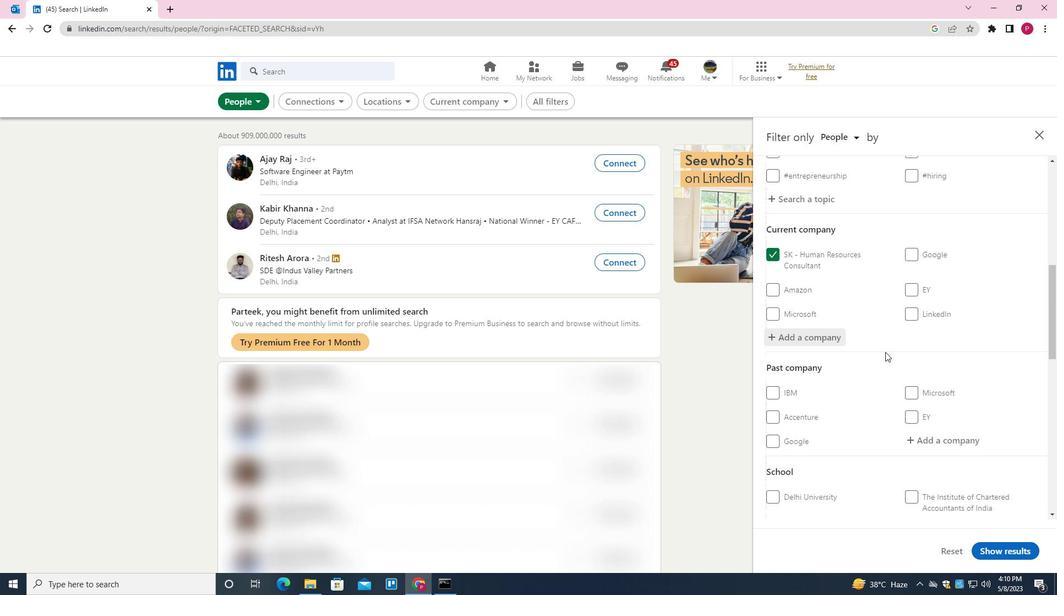 
Action: Mouse scrolled (887, 353) with delta (0, 0)
Screenshot: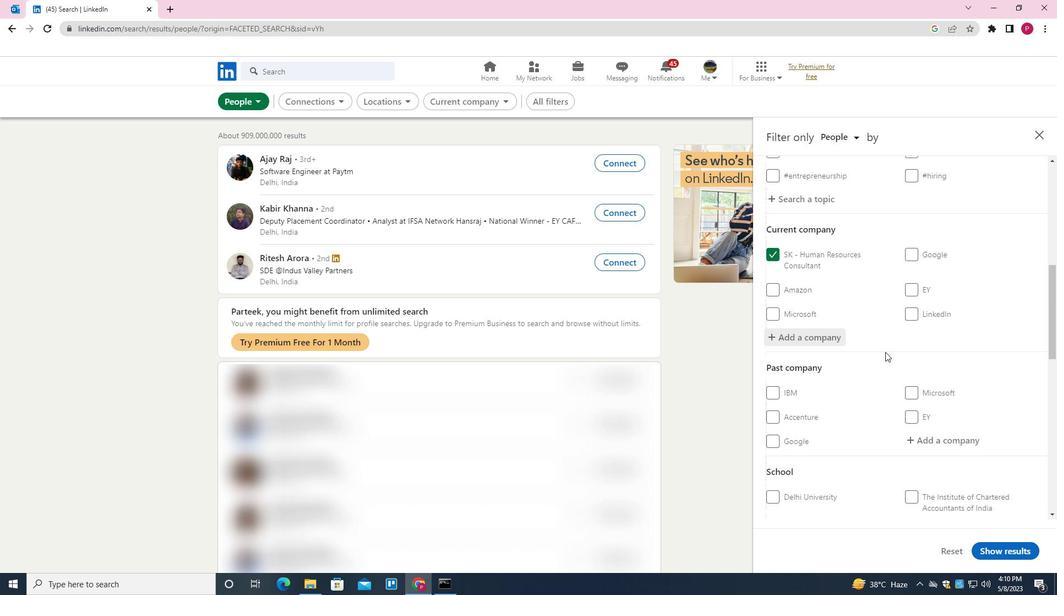 
Action: Mouse moved to (888, 355)
Screenshot: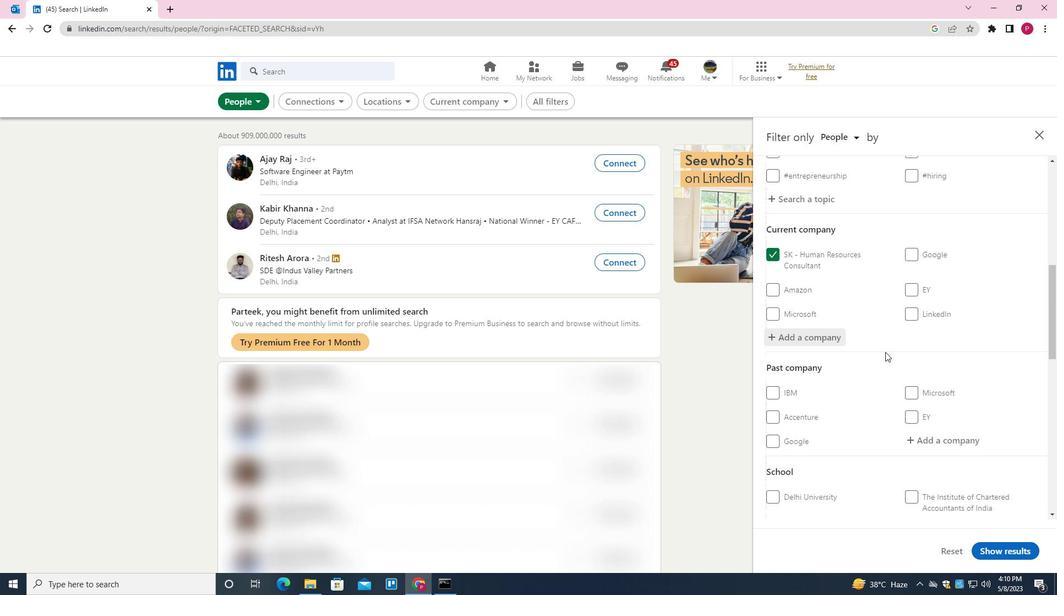 
Action: Mouse scrolled (888, 354) with delta (0, 0)
Screenshot: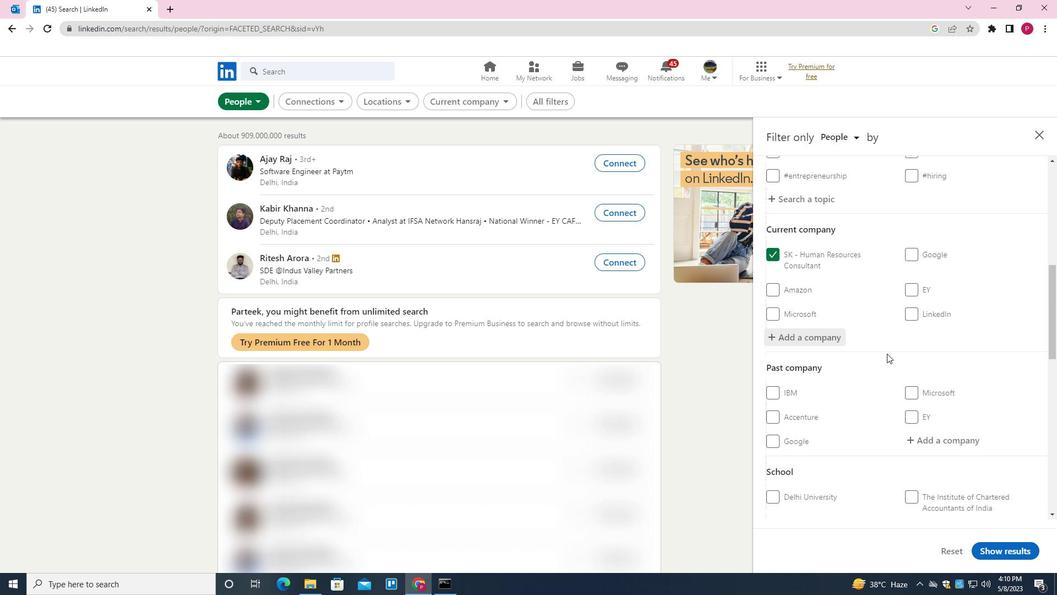 
Action: Mouse scrolled (888, 354) with delta (0, 0)
Screenshot: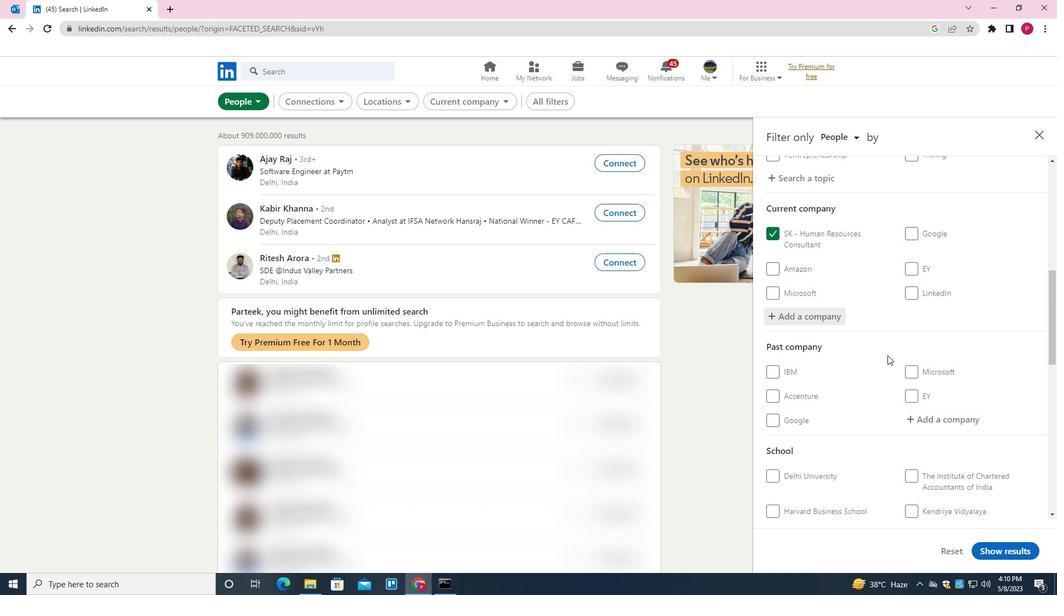 
Action: Mouse moved to (922, 340)
Screenshot: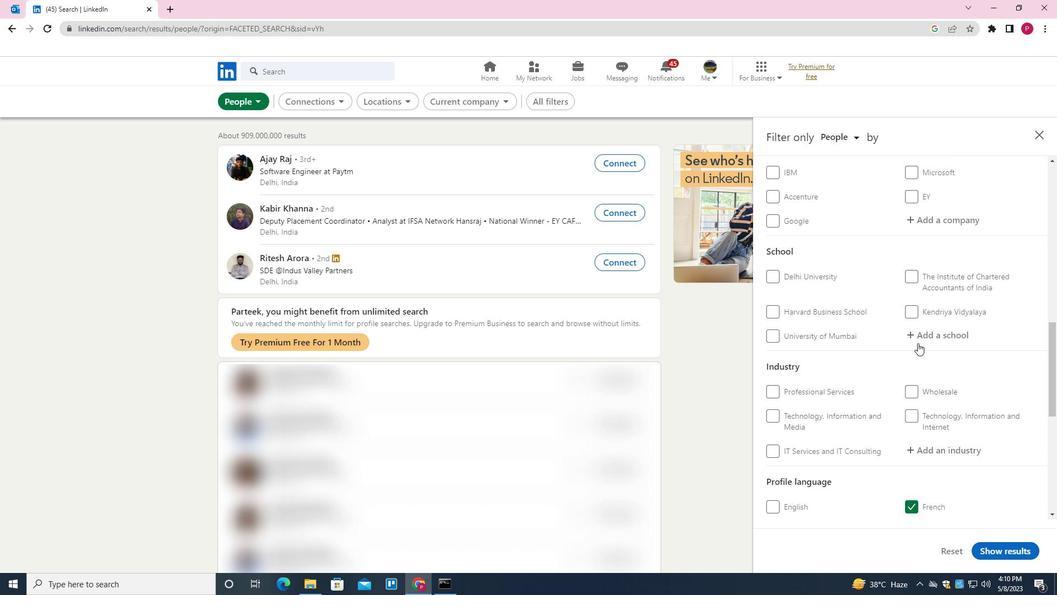 
Action: Mouse pressed left at (922, 340)
Screenshot: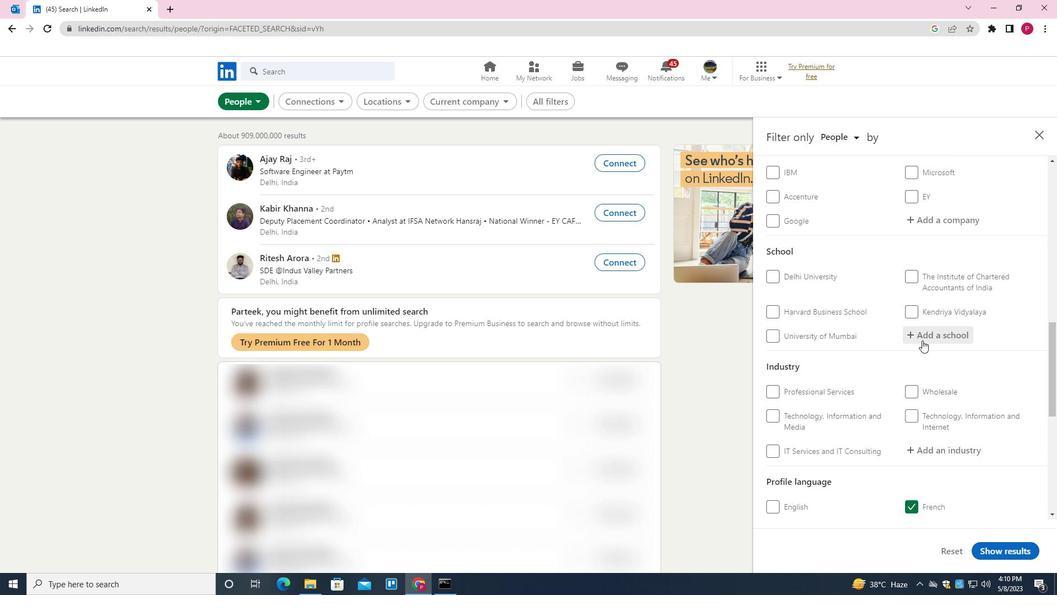 
Action: Key pressed <Key.shift>SUBHARTI<Key.space><Key.shift><Key.shift><Key.shift><Key.shift><Key.shift><Key.shift><Key.shift><Key.shift><Key.shift><Key.shift><Key.shift><Key.shift><Key.shift><Key.shift><Key.shift><Key.shift><Key.shift><Key.shift><Key.shift><Key.shift><Key.shift><Key.shift><Key.shift><Key.shift><Key.shift><Key.shift><Key.shift><Key.shift><Key.shift><Key.shift><Key.shift><Key.shift><Key.shift><Key.shift><Key.shift><Key.shift><Key.shift><Key.shift>UNIVERSITY<Key.down><Key.enter>
Screenshot: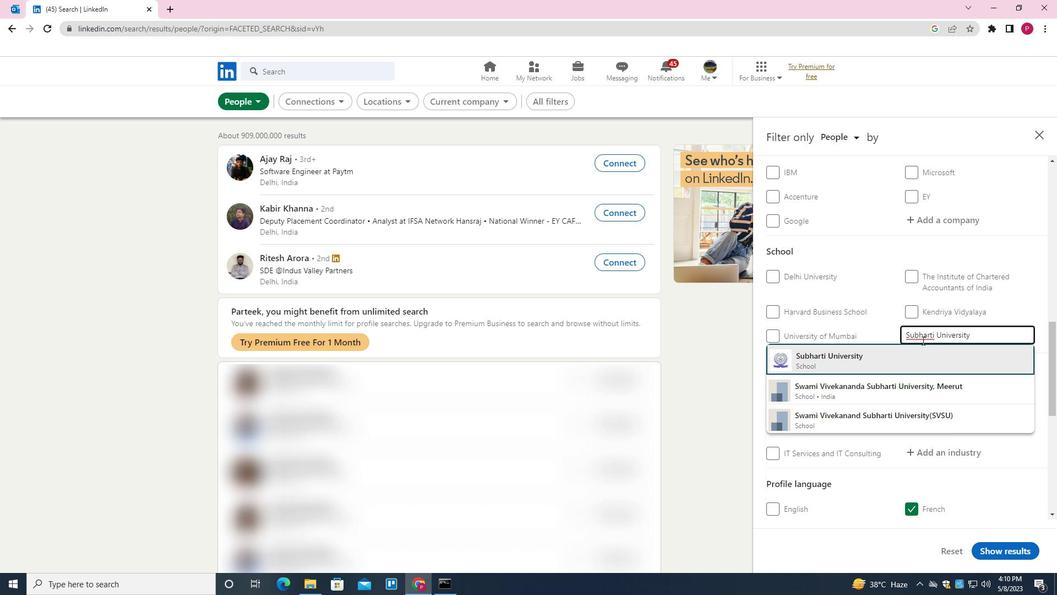 
Action: Mouse moved to (871, 367)
Screenshot: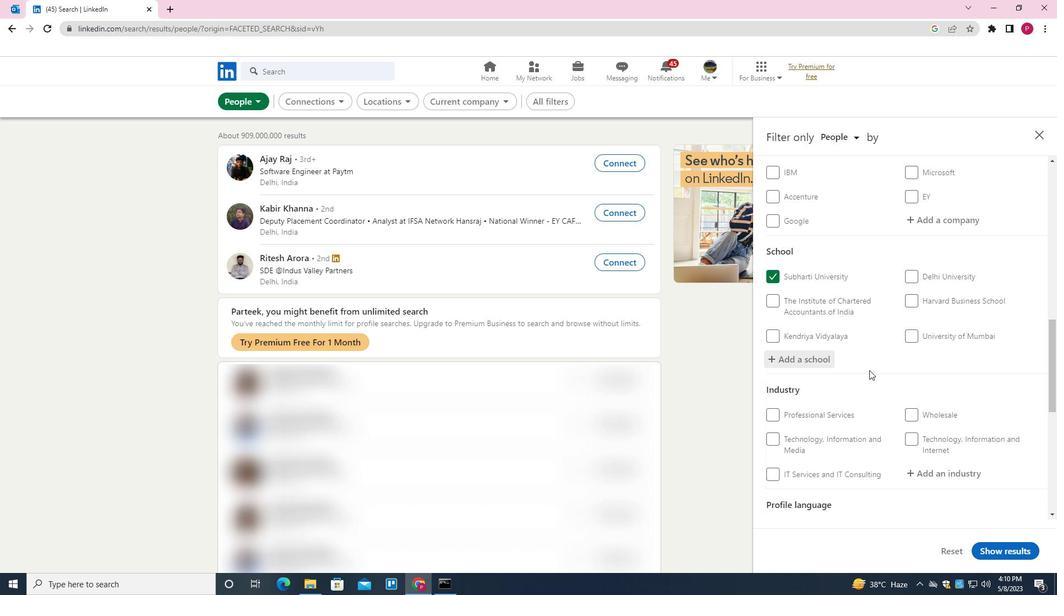 
Action: Mouse scrolled (871, 366) with delta (0, 0)
Screenshot: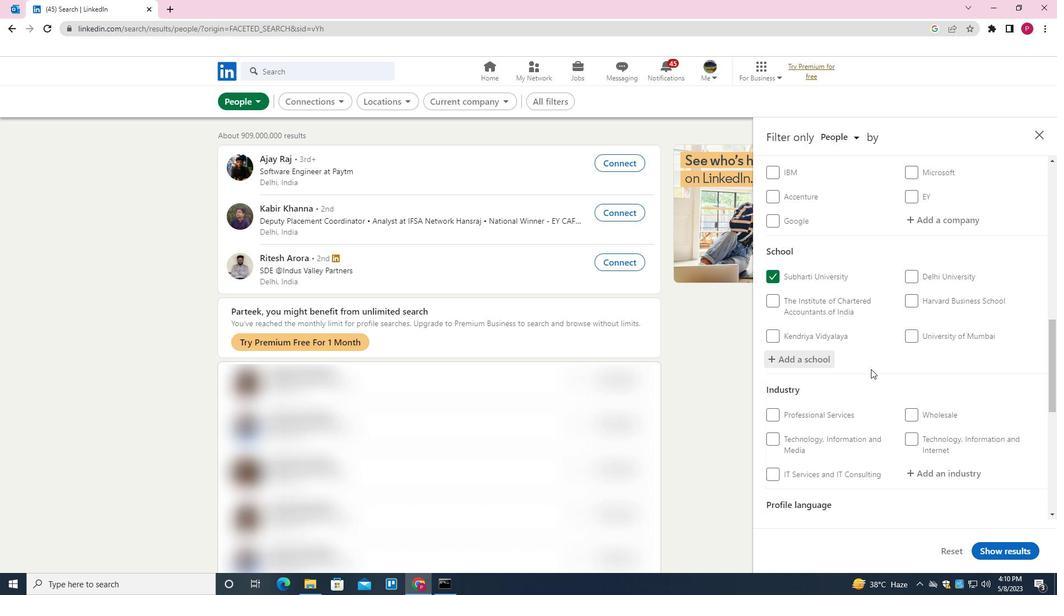 
Action: Mouse scrolled (871, 366) with delta (0, 0)
Screenshot: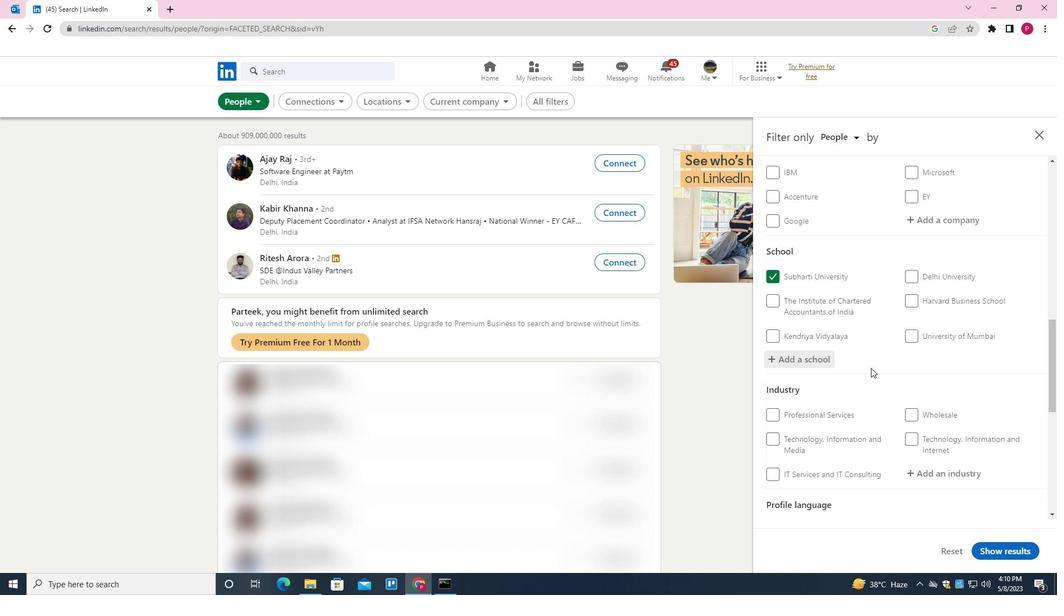 
Action: Mouse scrolled (871, 366) with delta (0, 0)
Screenshot: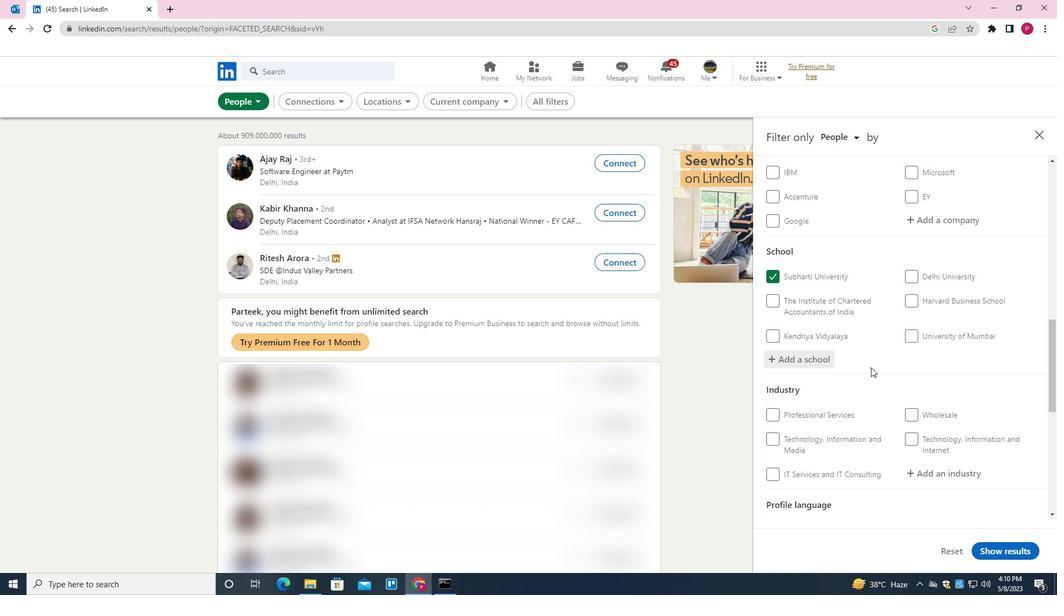 
Action: Mouse moved to (941, 314)
Screenshot: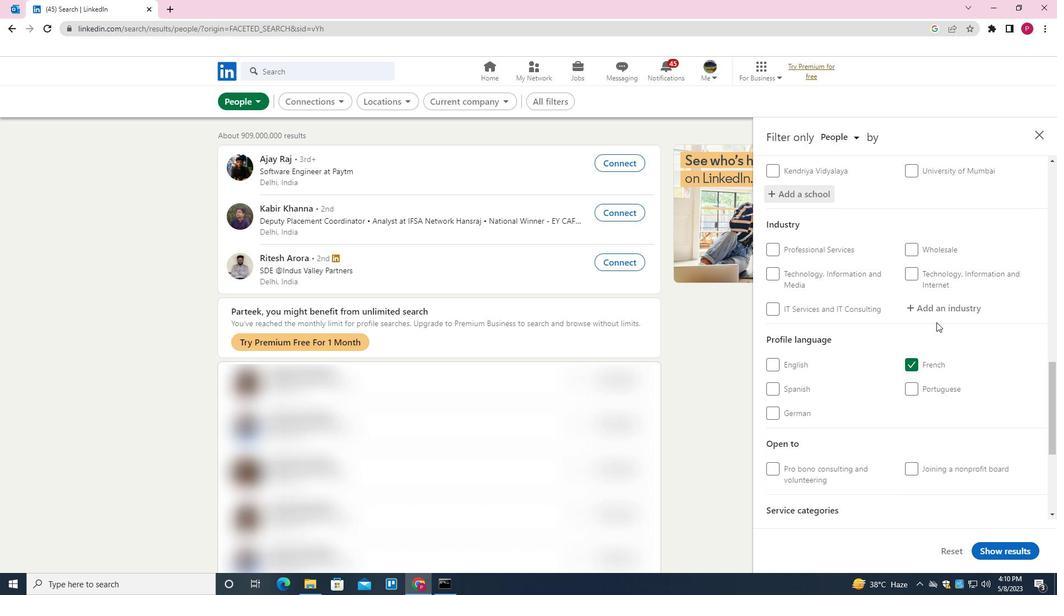 
Action: Mouse pressed left at (941, 314)
Screenshot: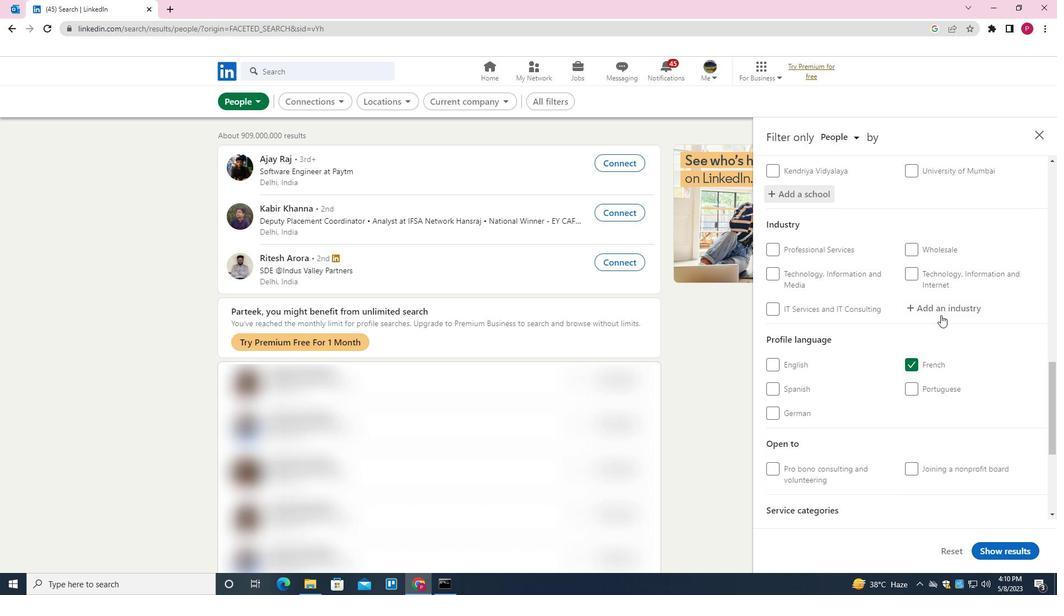 
Action: Key pressed <Key.shift>SOCIAL<Key.space><Key.shift>NETWORKING<Key.down><Key.enter>
Screenshot: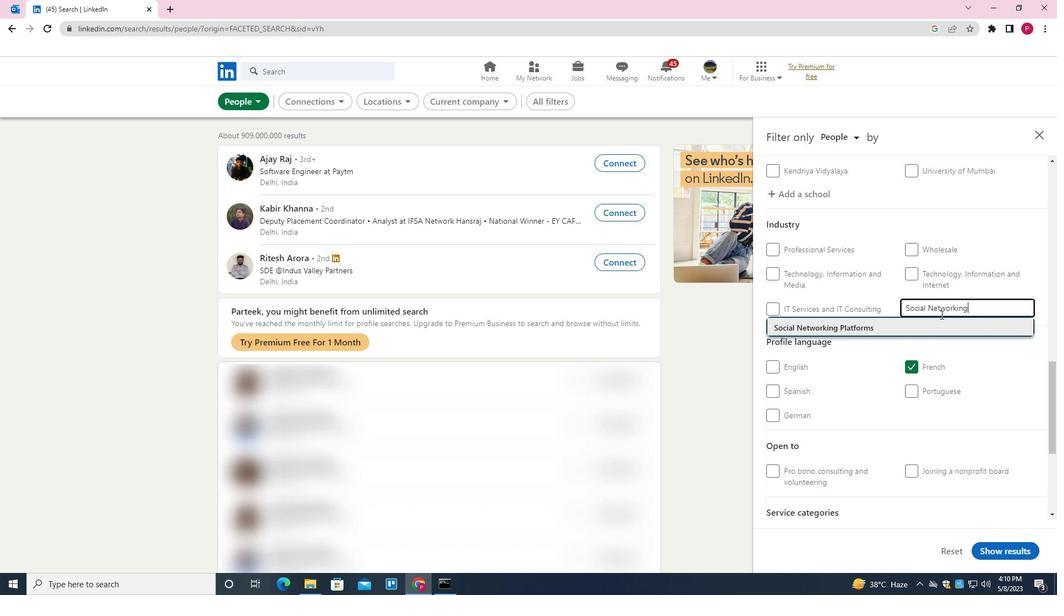 
Action: Mouse moved to (942, 325)
Screenshot: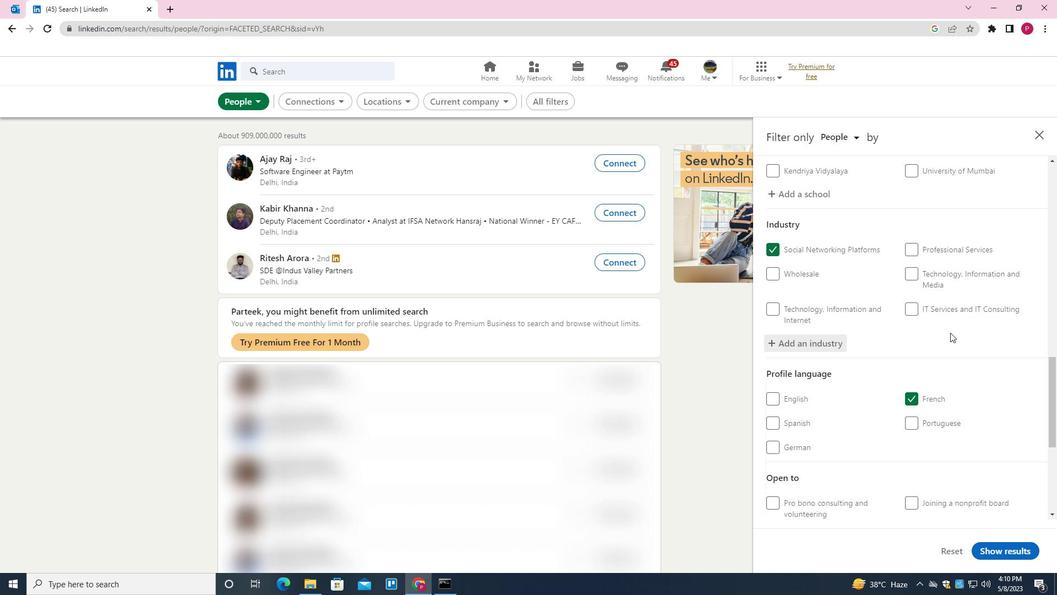
Action: Mouse scrolled (942, 325) with delta (0, 0)
Screenshot: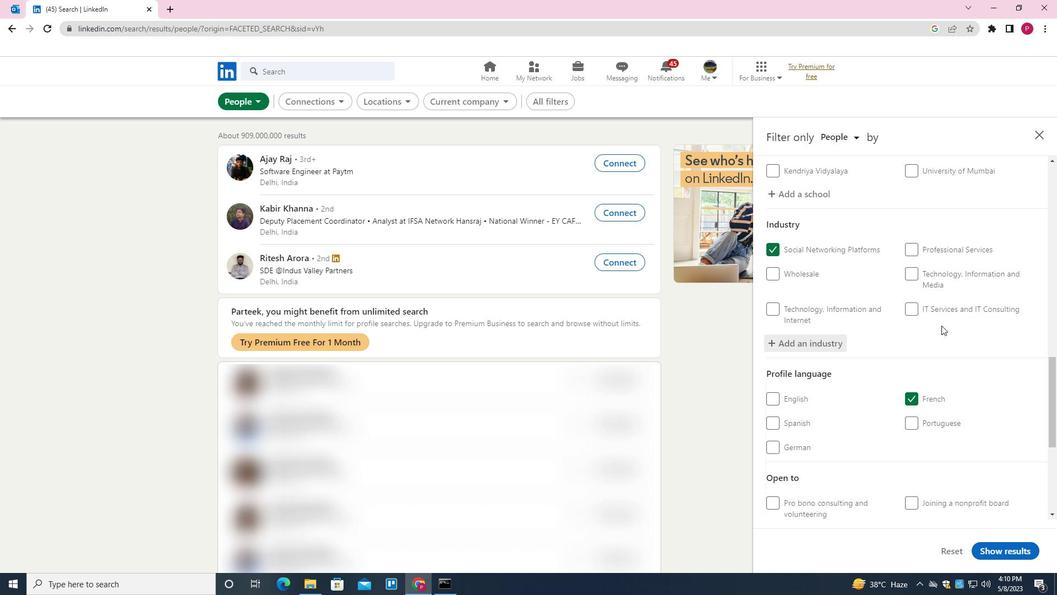 
Action: Mouse scrolled (942, 325) with delta (0, 0)
Screenshot: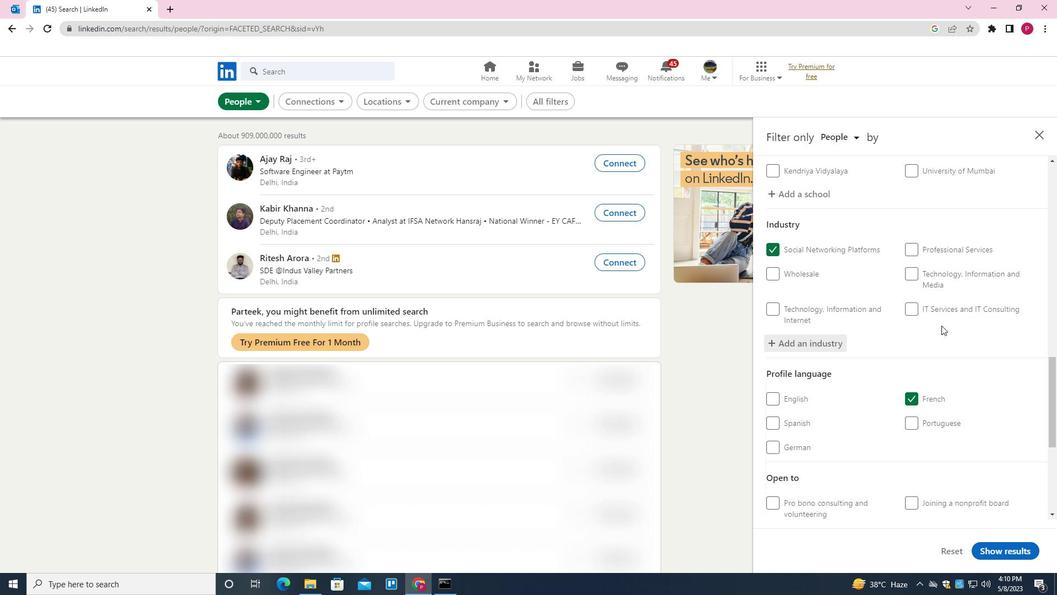 
Action: Mouse scrolled (942, 325) with delta (0, 0)
Screenshot: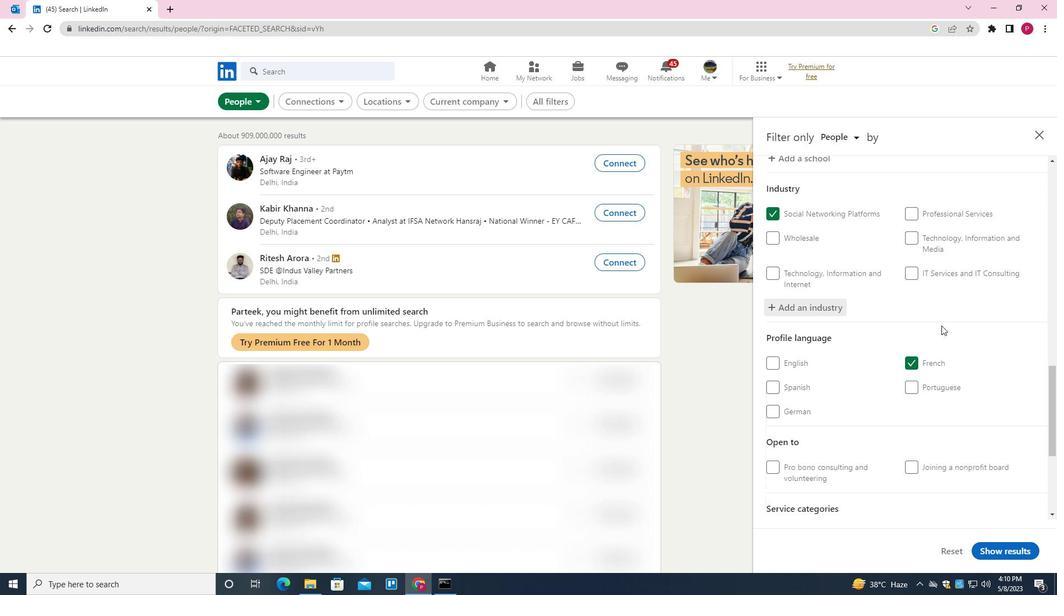 
Action: Mouse scrolled (942, 325) with delta (0, 0)
Screenshot: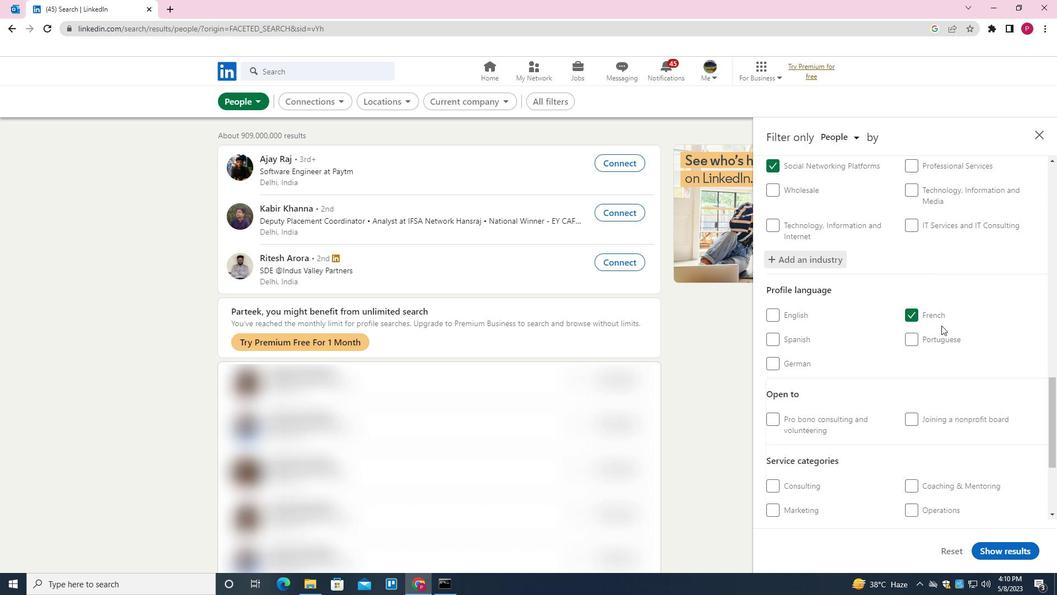 
Action: Mouse moved to (943, 393)
Screenshot: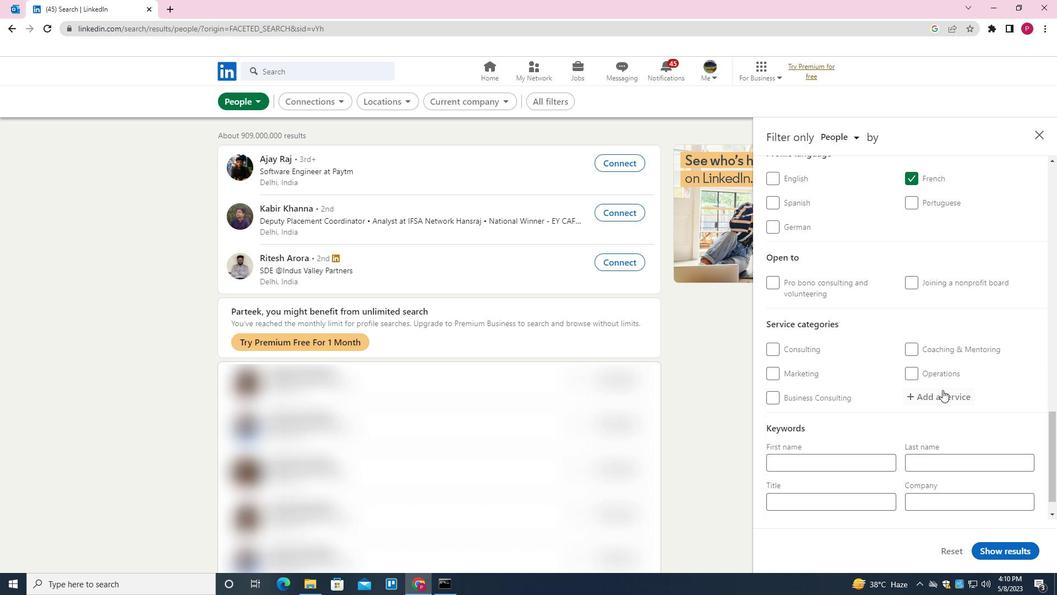 
Action: Mouse pressed left at (943, 393)
Screenshot: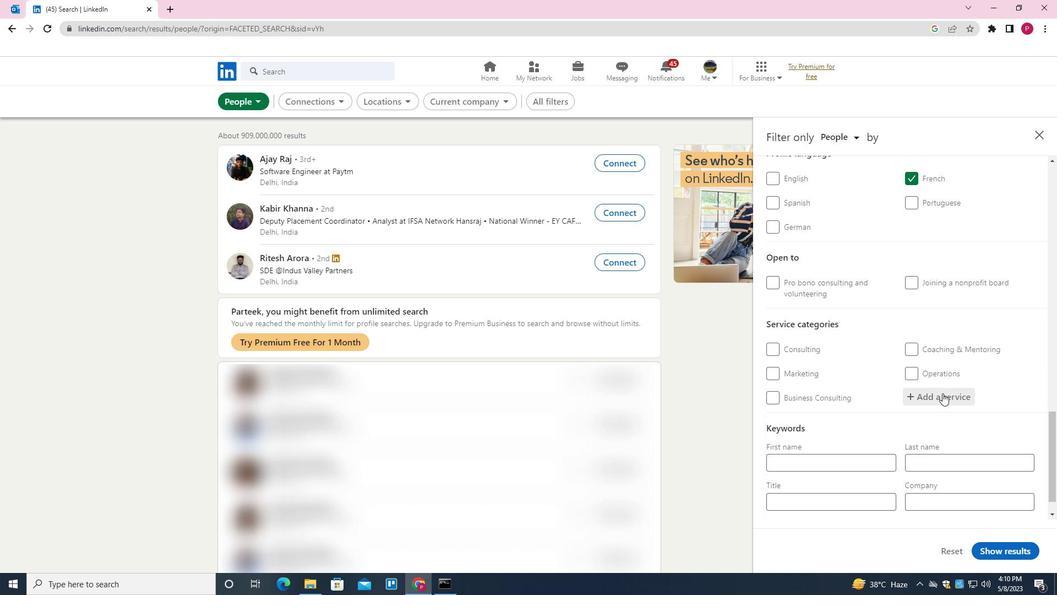 
Action: Mouse moved to (943, 393)
Screenshot: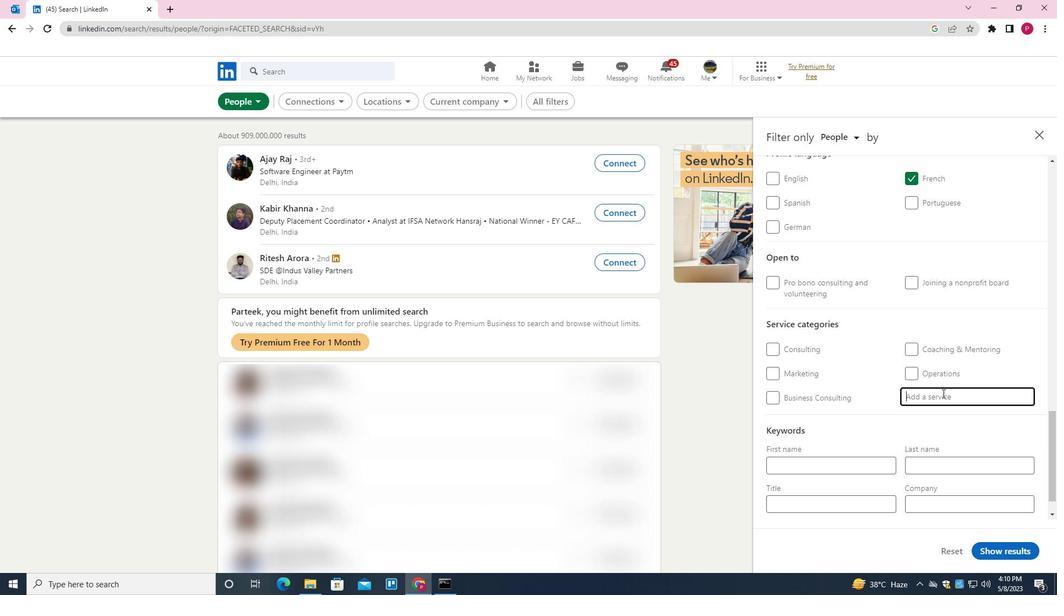 
Action: Key pressed <Key.shift><Key.shift><Key.shift><Key.shift><Key.shift><Key.shift><Key.shift><Key.shift><Key.shift><Key.shift><Key.shift><Key.shift><Key.shift><Key.shift><Key.shift><Key.shift><Key.shift><Key.shift><Key.shift><Key.shift><Key.shift><Key.shift><Key.shift><Key.shift><Key.shift><Key.shift><Key.shift><Key.shift>USER<Key.space><Key.shift>EXPIRENCE<Key.space><Key.backspace><Key.backspace><Key.backspace><Key.backspace><Key.backspace><Key.backspace><Key.backspace>ERIENCE<Key.space><Key.shift>DESIGN<Key.down><Key.enter><Key.backspace><Key.down><Key.enter>
Screenshot: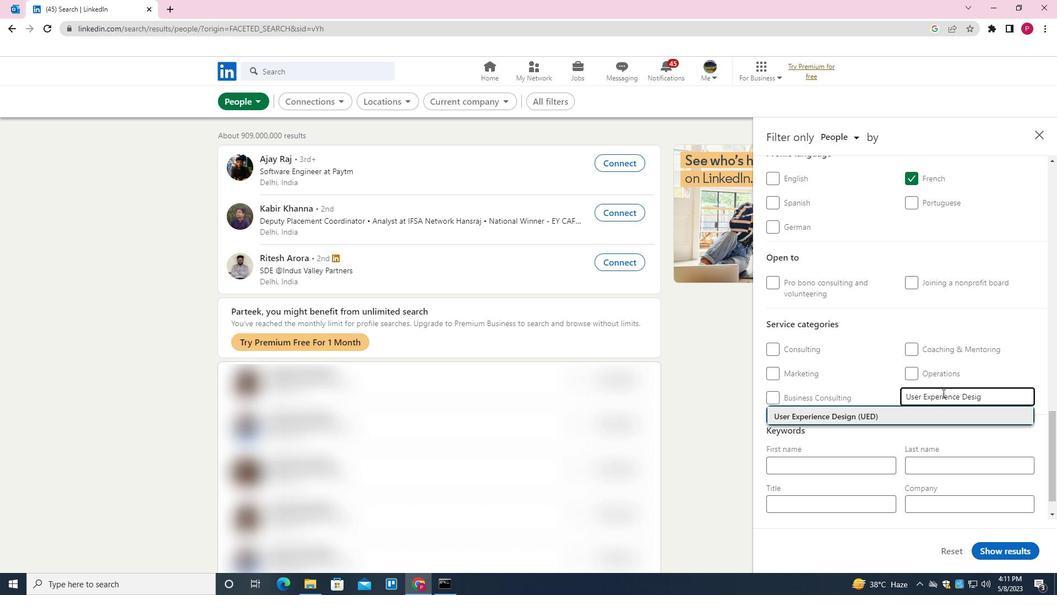 
Action: Mouse moved to (938, 395)
Screenshot: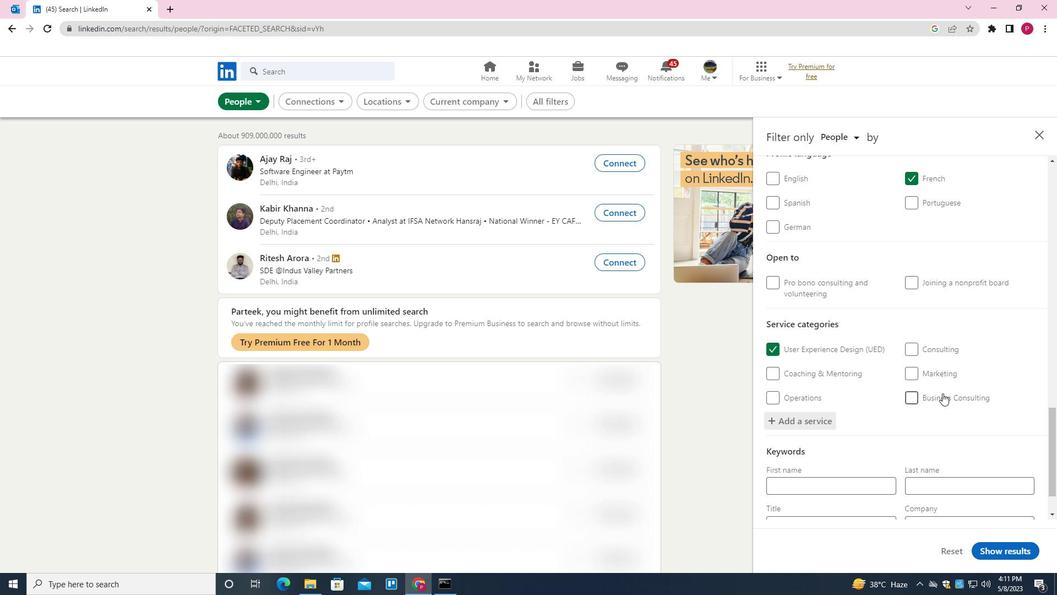 
Action: Mouse scrolled (938, 395) with delta (0, 0)
Screenshot: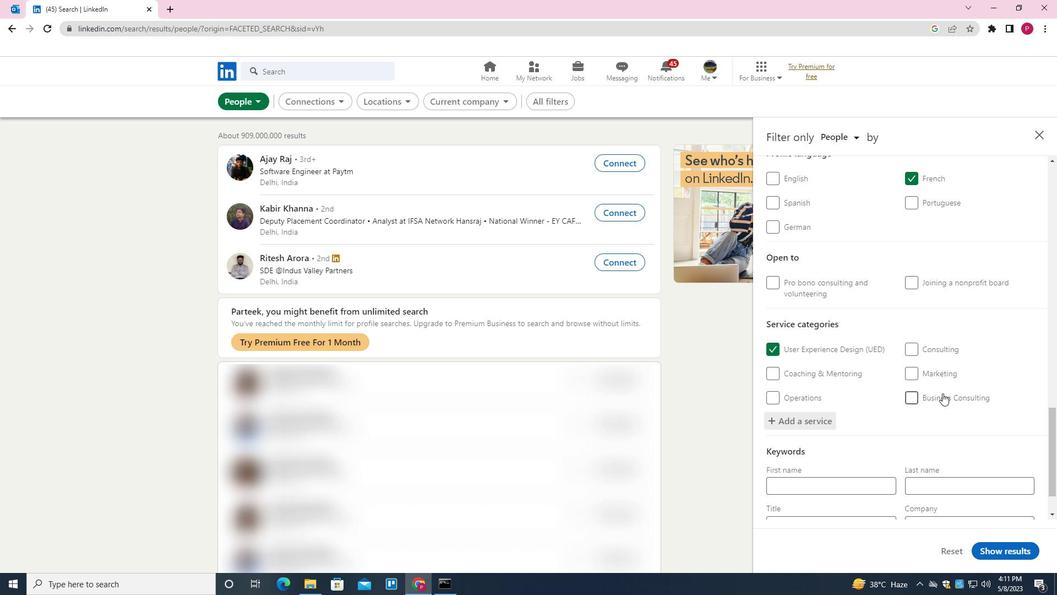 
Action: Mouse moved to (916, 444)
Screenshot: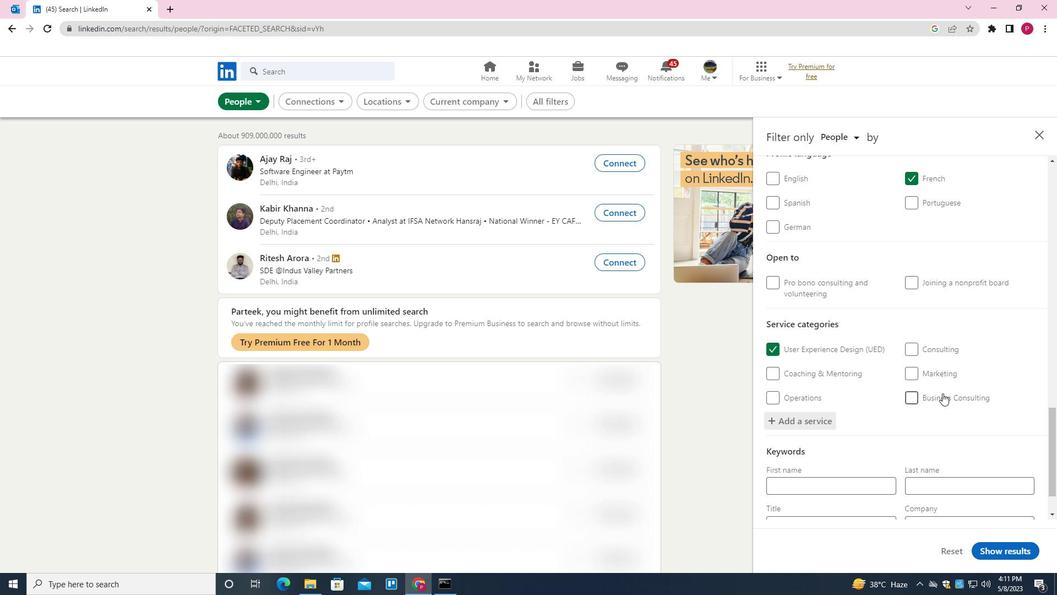 
Action: Mouse scrolled (916, 444) with delta (0, 0)
Screenshot: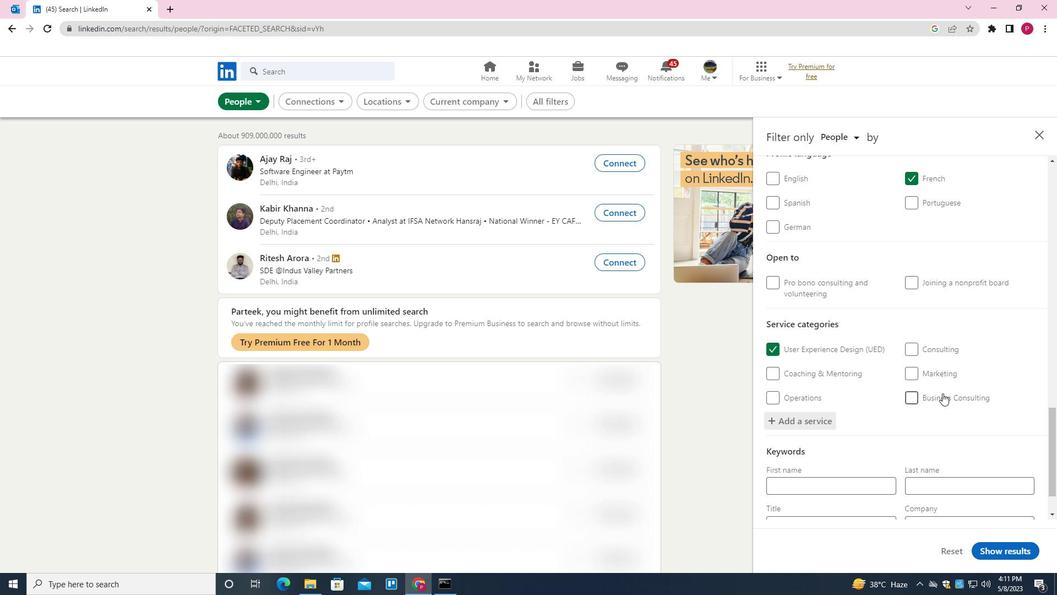 
Action: Mouse moved to (865, 471)
Screenshot: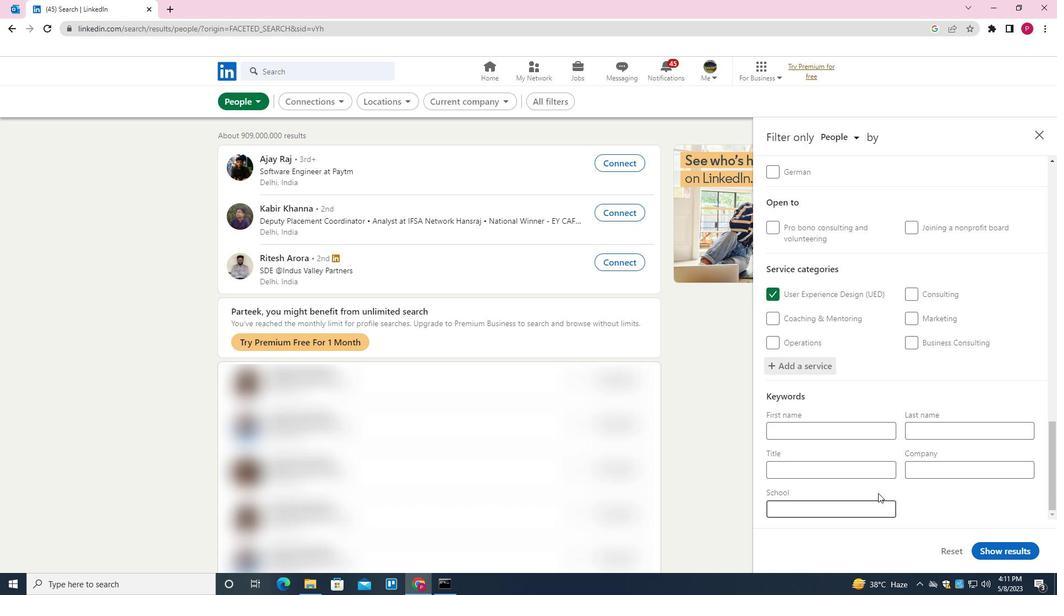 
Action: Mouse pressed left at (865, 471)
Screenshot: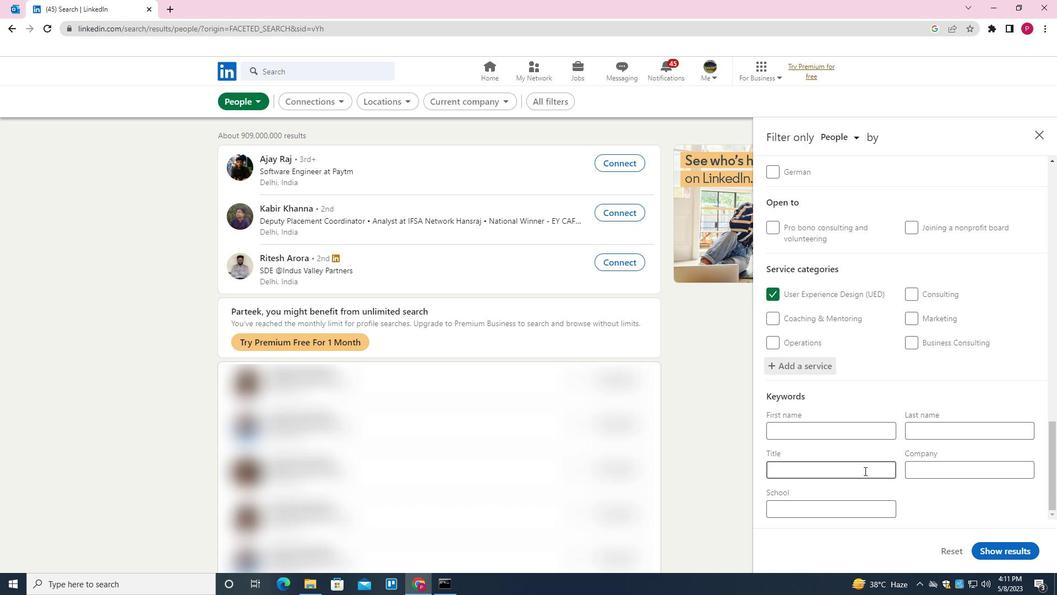 
Action: Key pressed <Key.shift>SOCIAL<Key.backspace><Key.backspace><Key.backspace><Key.backspace><Key.backspace><Key.backspace><Key.shift><Key.shift>JOURNALIST
Screenshot: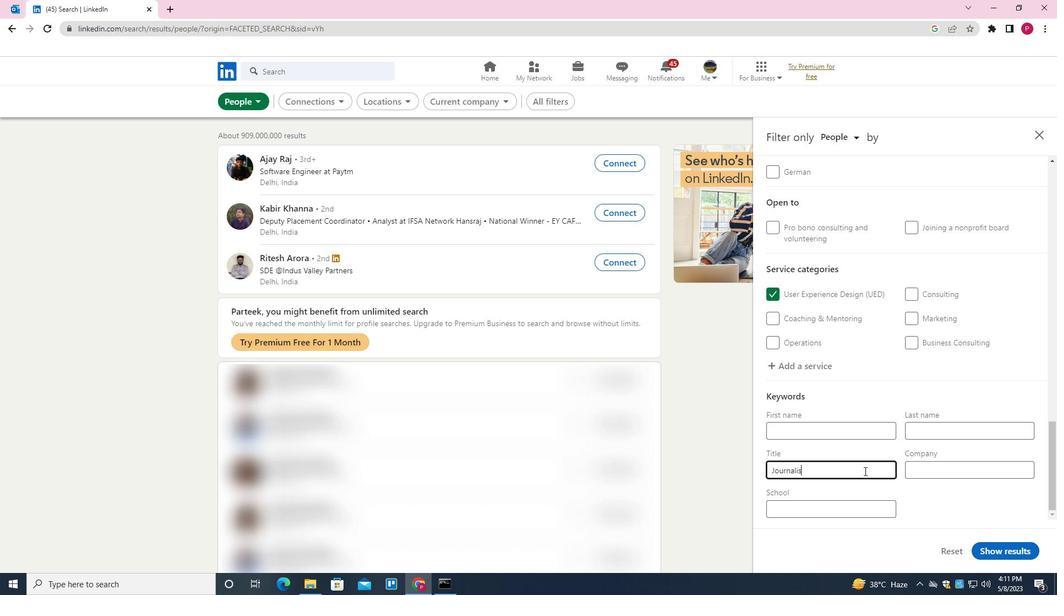 
Action: Mouse moved to (995, 548)
Screenshot: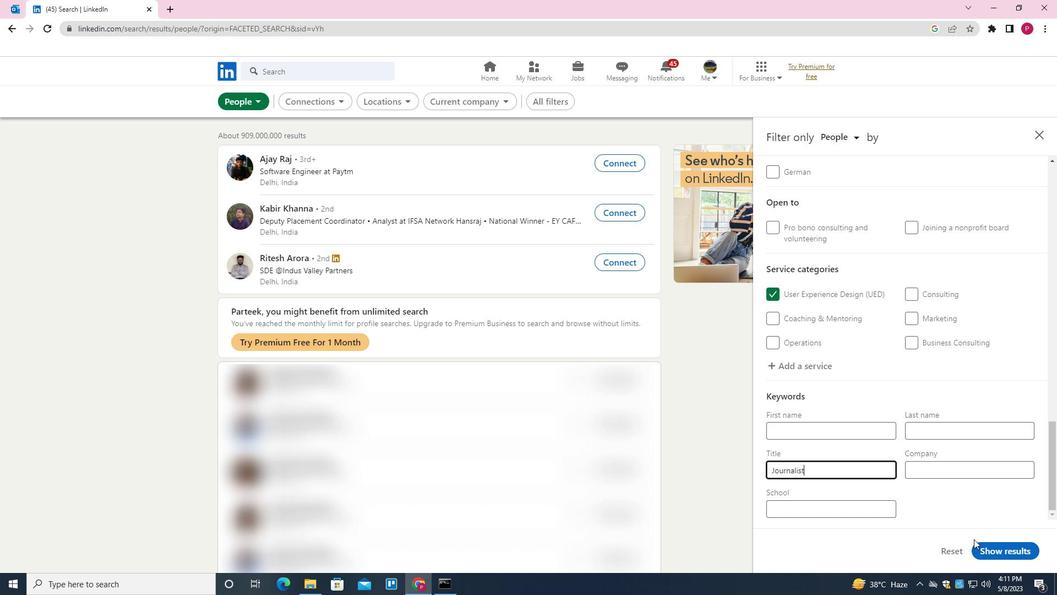 
Action: Mouse pressed left at (995, 548)
Screenshot: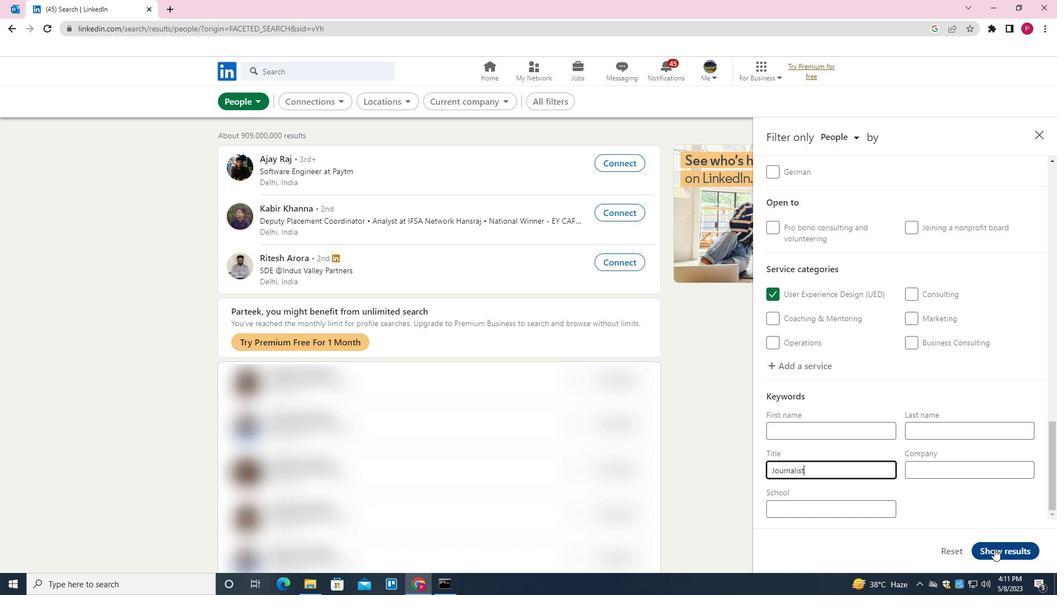 
Action: Mouse moved to (521, 312)
Screenshot: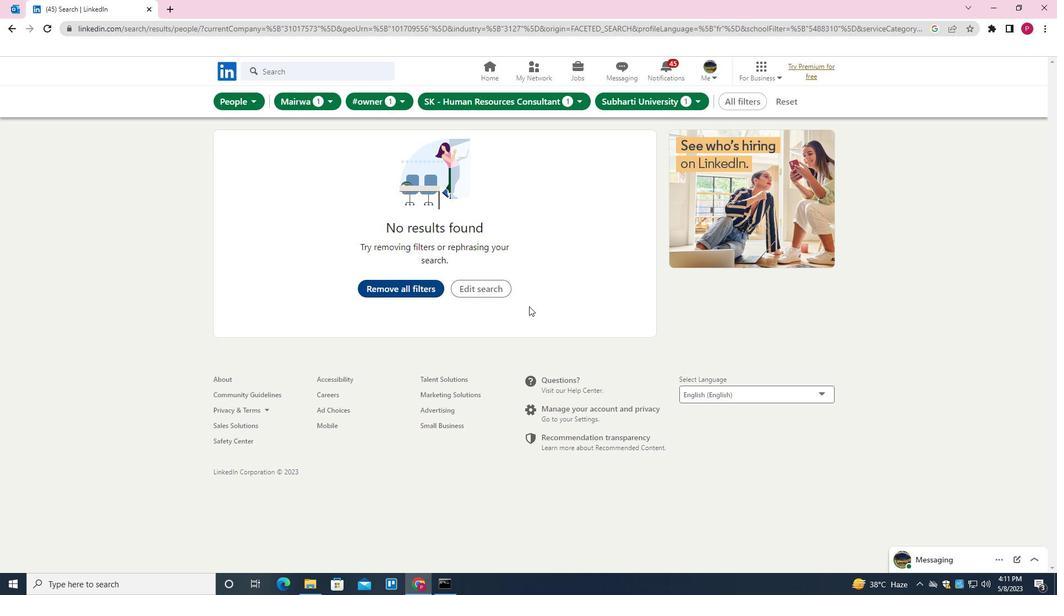 
